 Task: Toggle the validate enabled.
Action: Mouse moved to (14, 618)
Screenshot: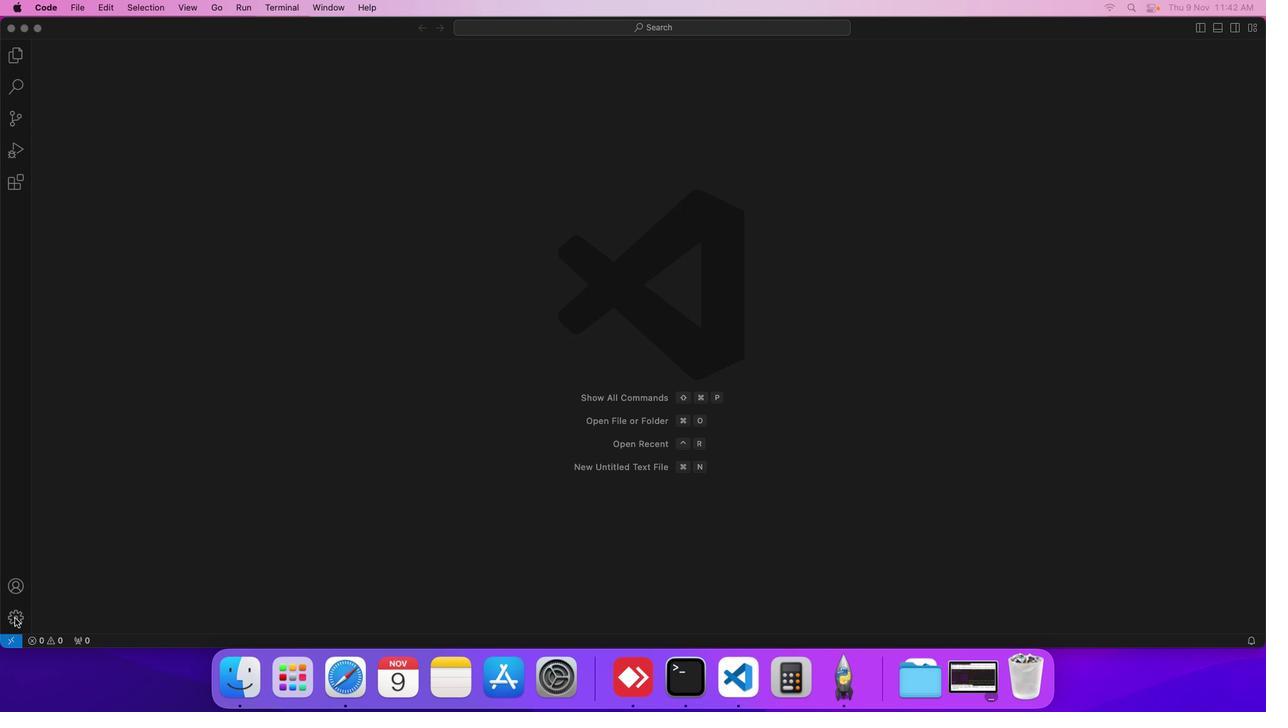 
Action: Mouse pressed left at (14, 618)
Screenshot: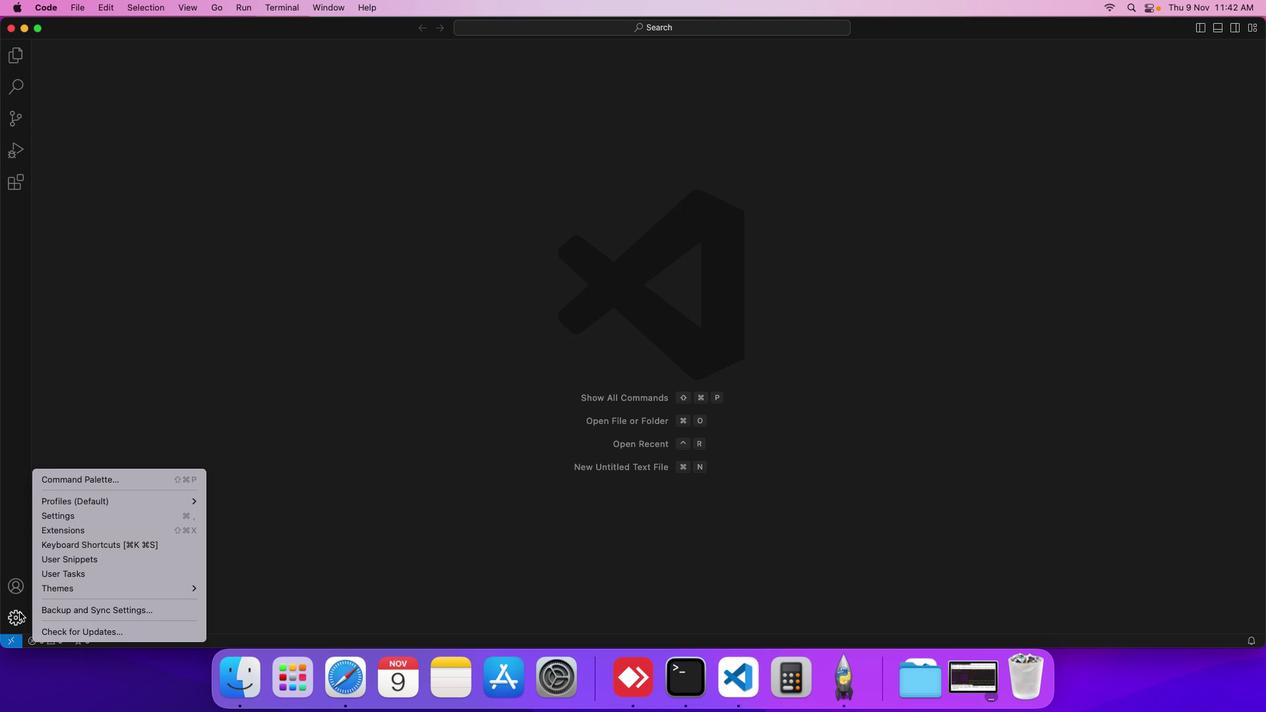 
Action: Mouse moved to (129, 521)
Screenshot: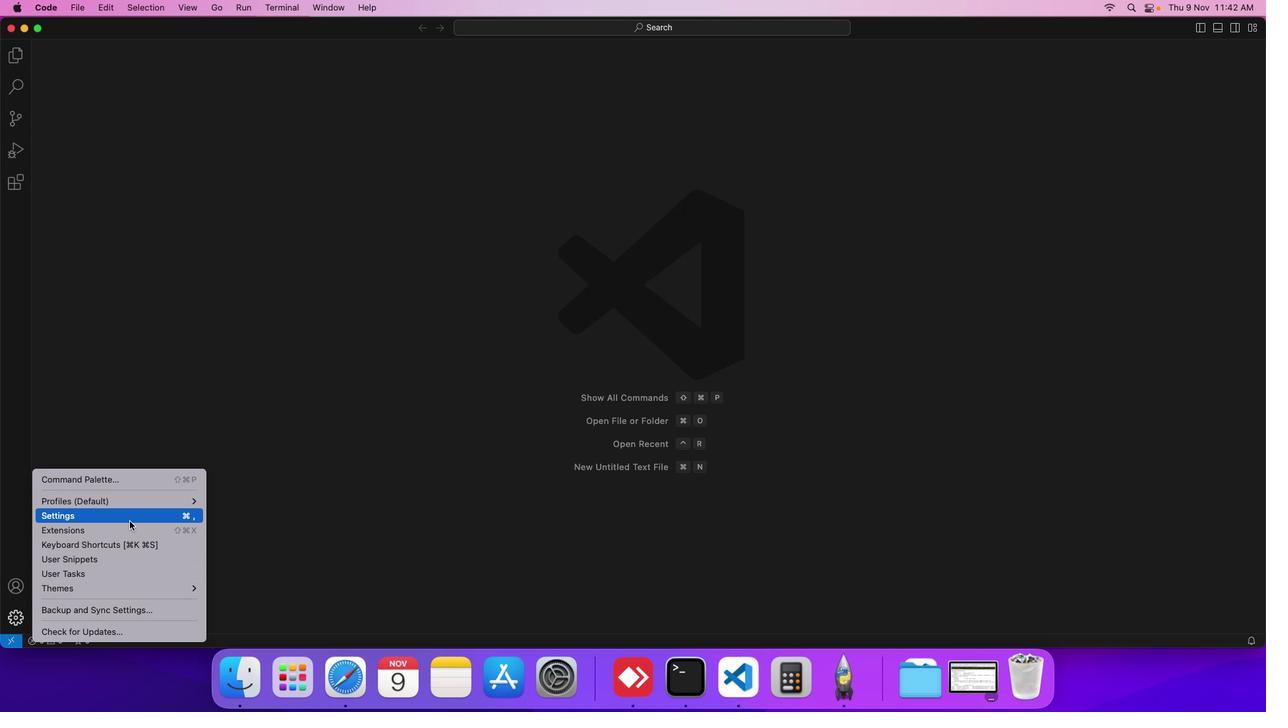 
Action: Mouse pressed left at (129, 521)
Screenshot: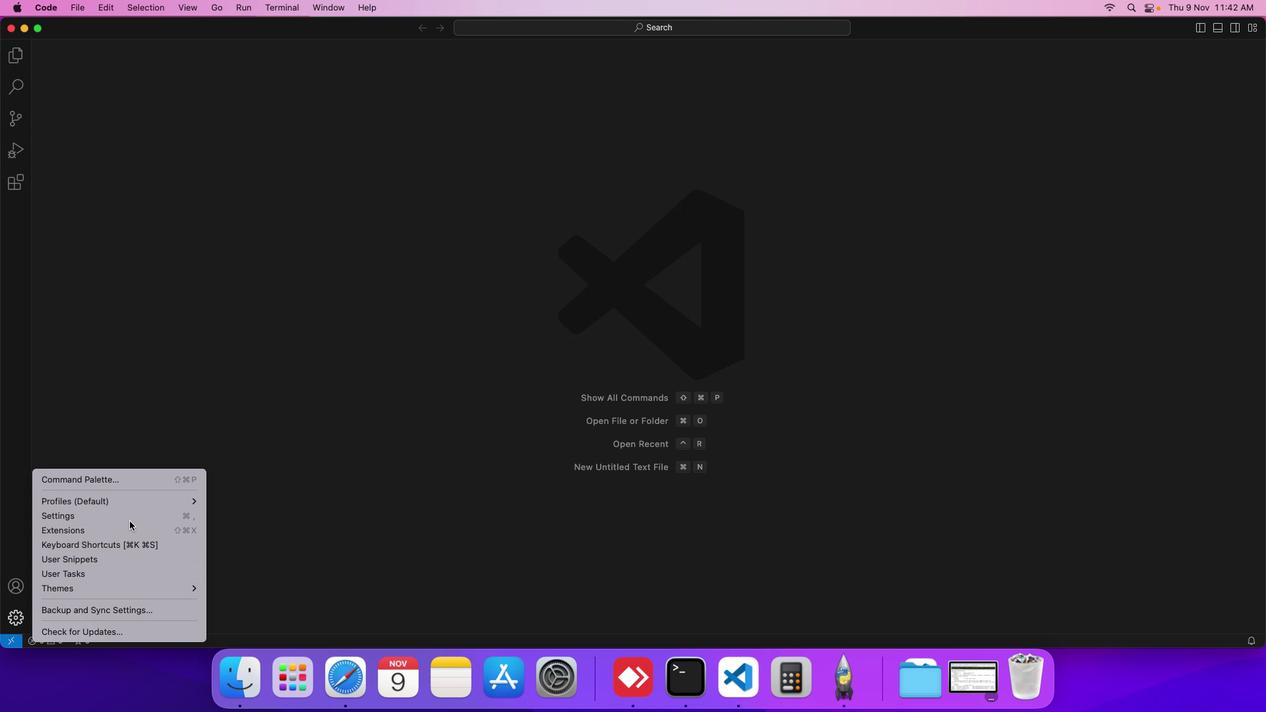 
Action: Mouse moved to (318, 241)
Screenshot: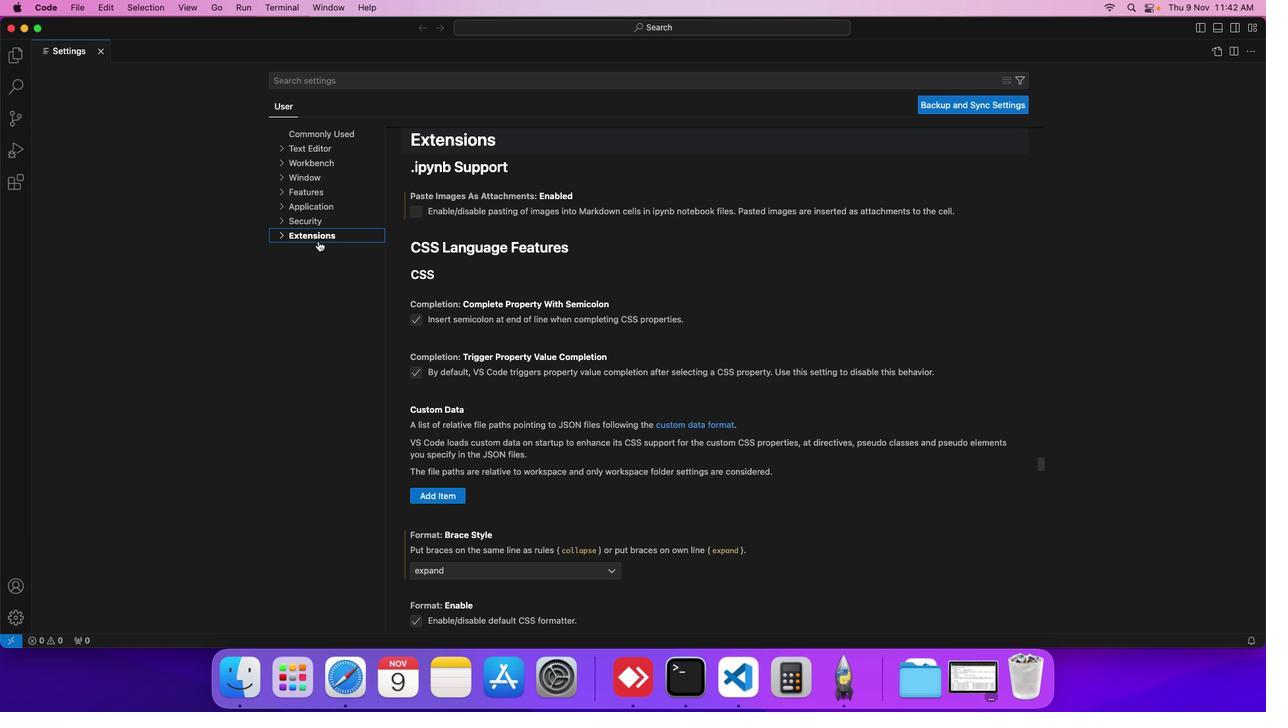 
Action: Mouse pressed left at (318, 241)
Screenshot: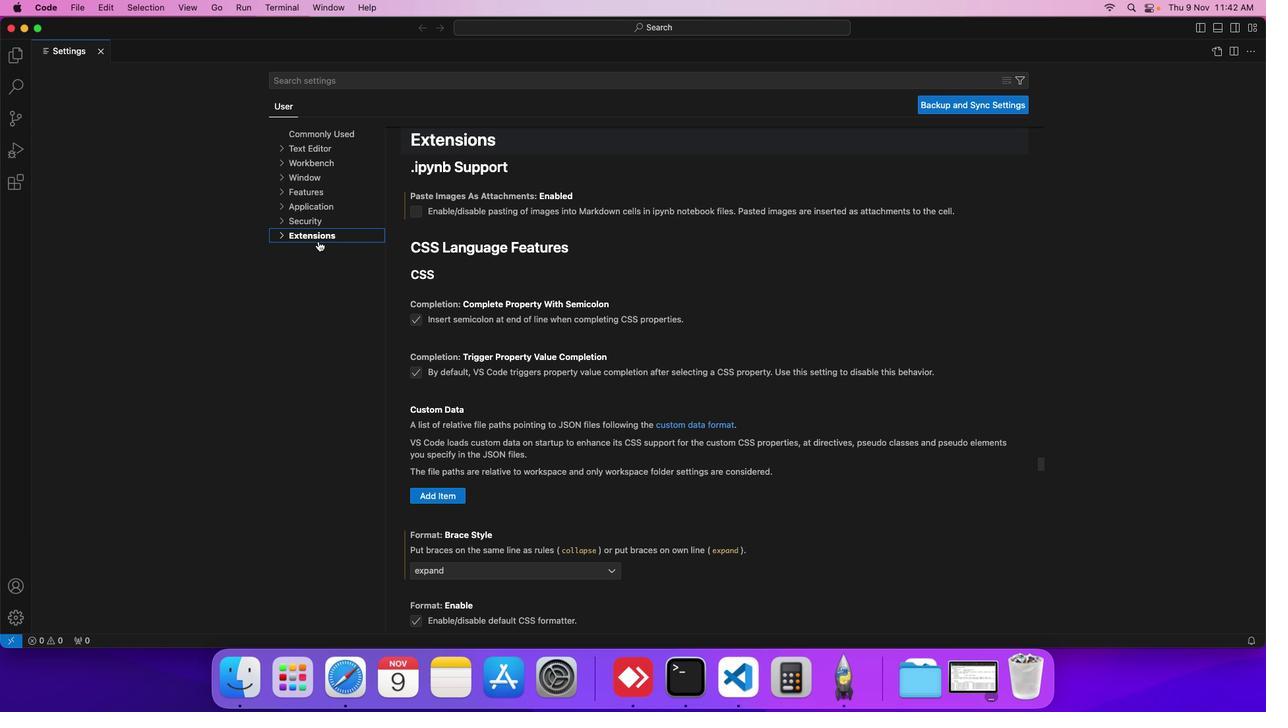 
Action: Mouse moved to (346, 418)
Screenshot: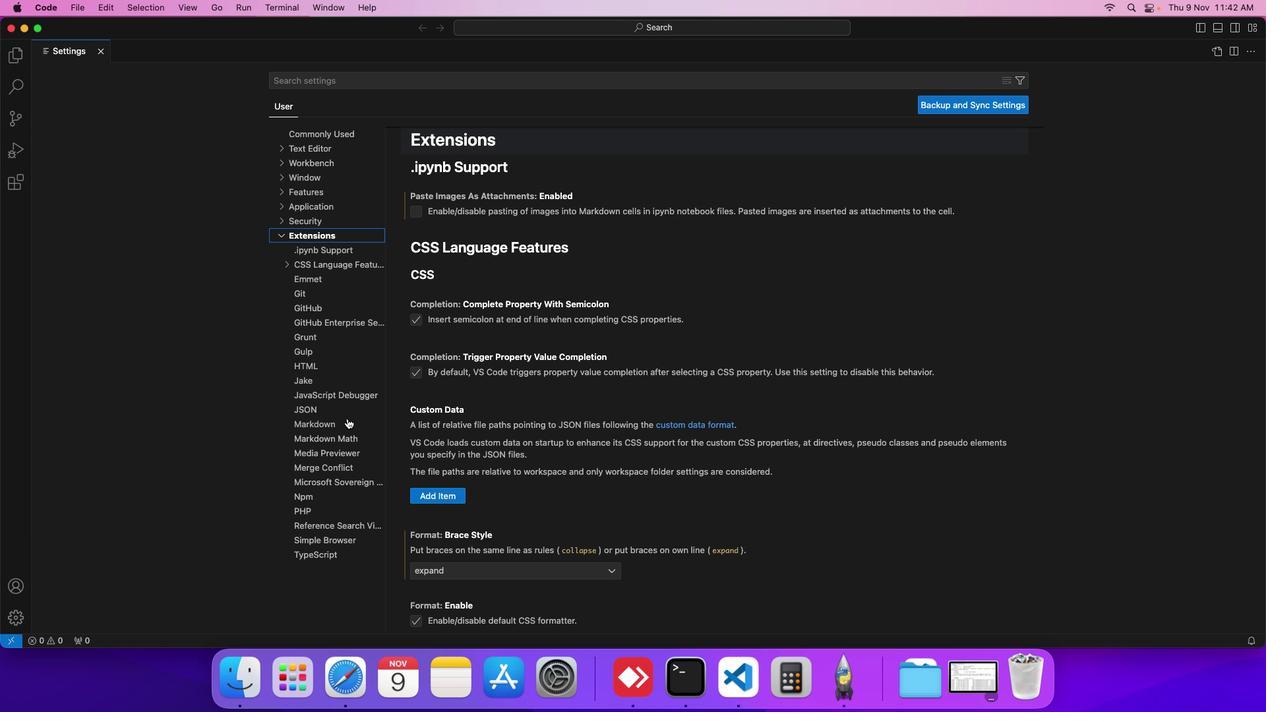 
Action: Mouse pressed left at (346, 418)
Screenshot: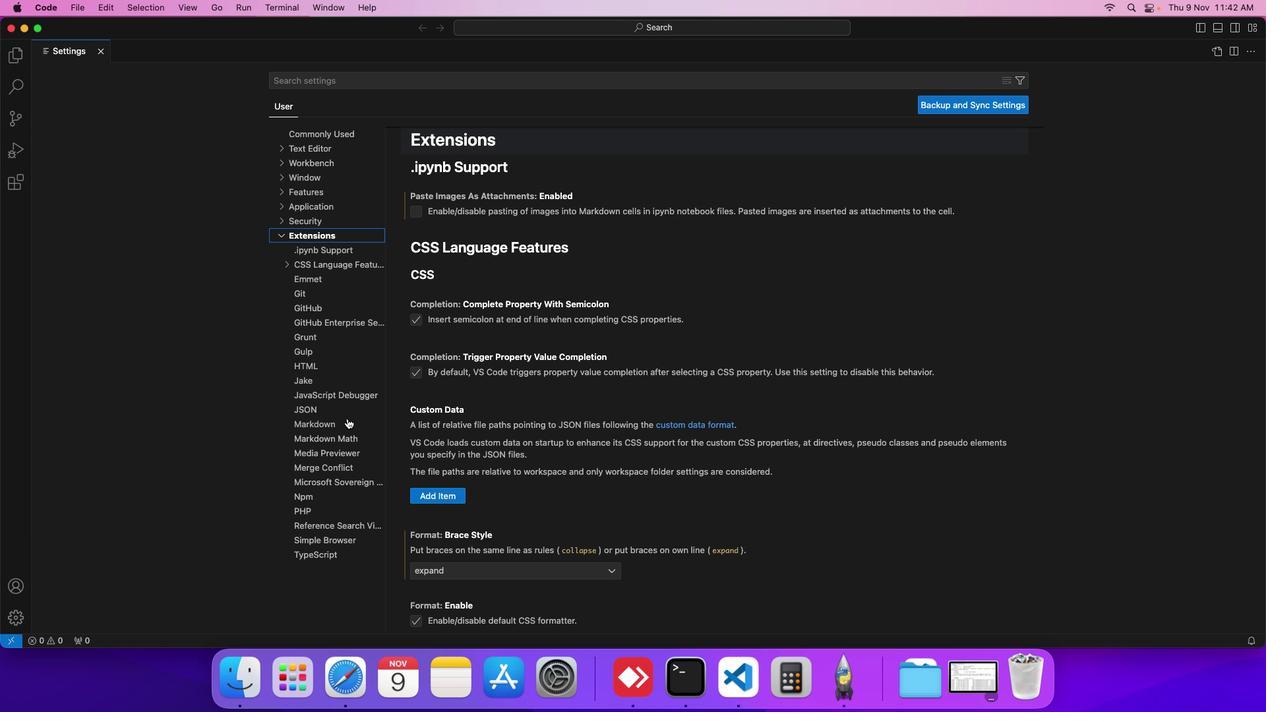 
Action: Mouse moved to (462, 423)
Screenshot: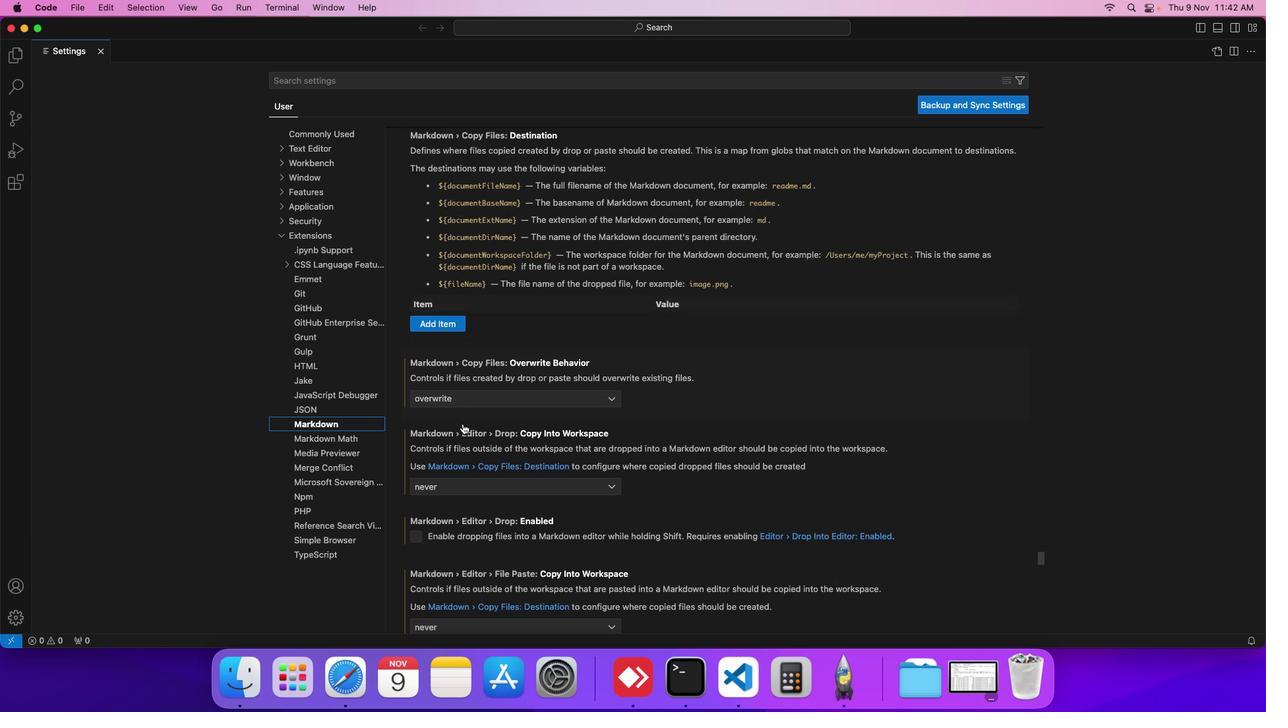 
Action: Mouse scrolled (462, 423) with delta (0, 0)
Screenshot: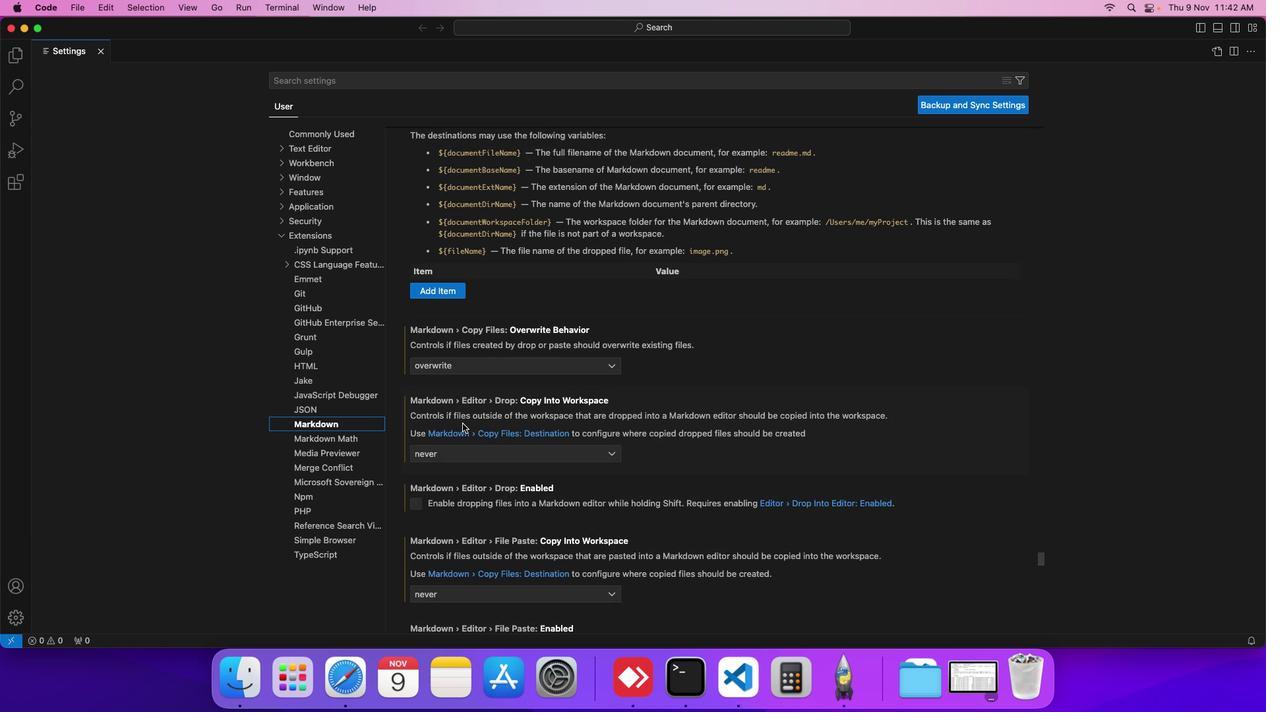 
Action: Mouse scrolled (462, 423) with delta (0, 0)
Screenshot: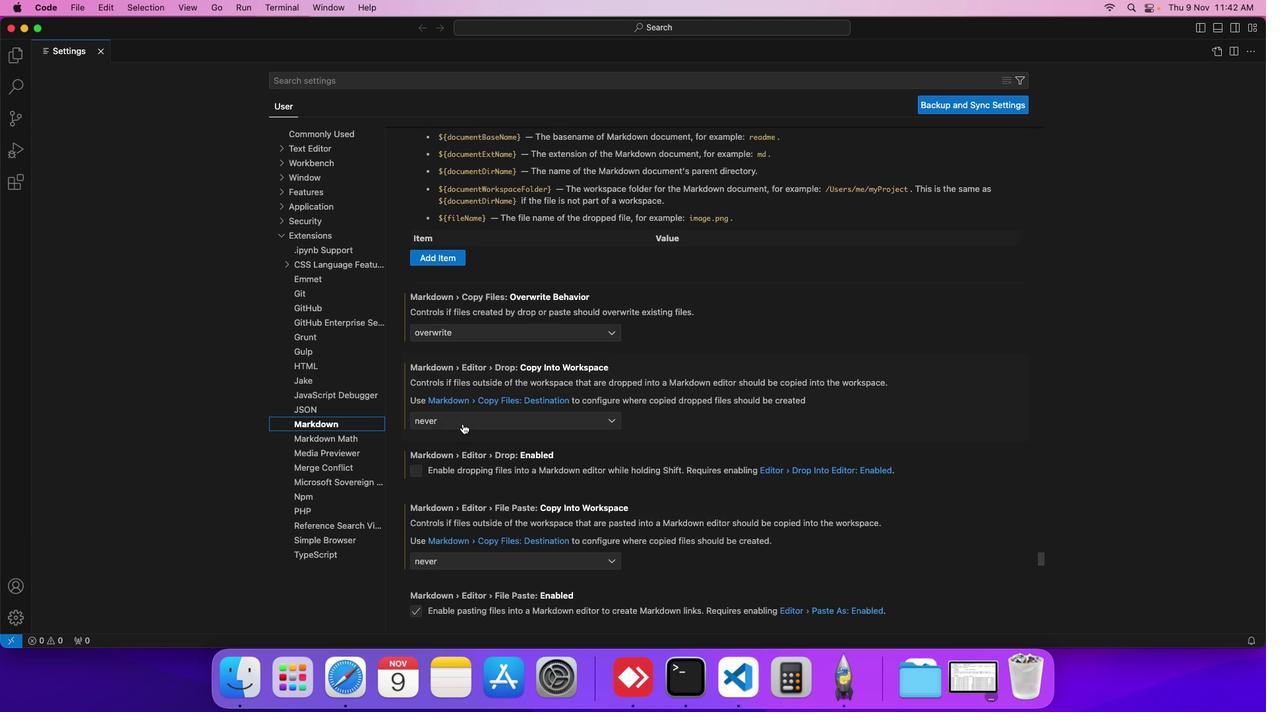 
Action: Mouse scrolled (462, 423) with delta (0, 0)
Screenshot: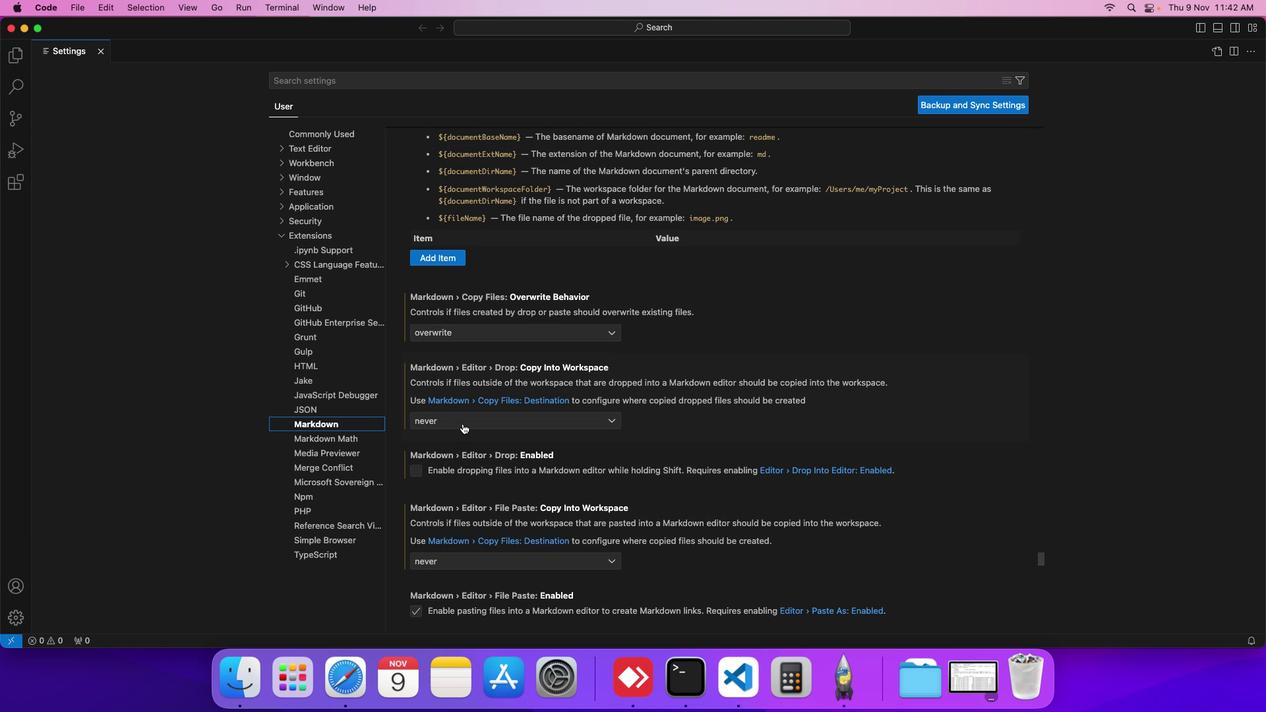 
Action: Mouse scrolled (462, 423) with delta (0, 0)
Screenshot: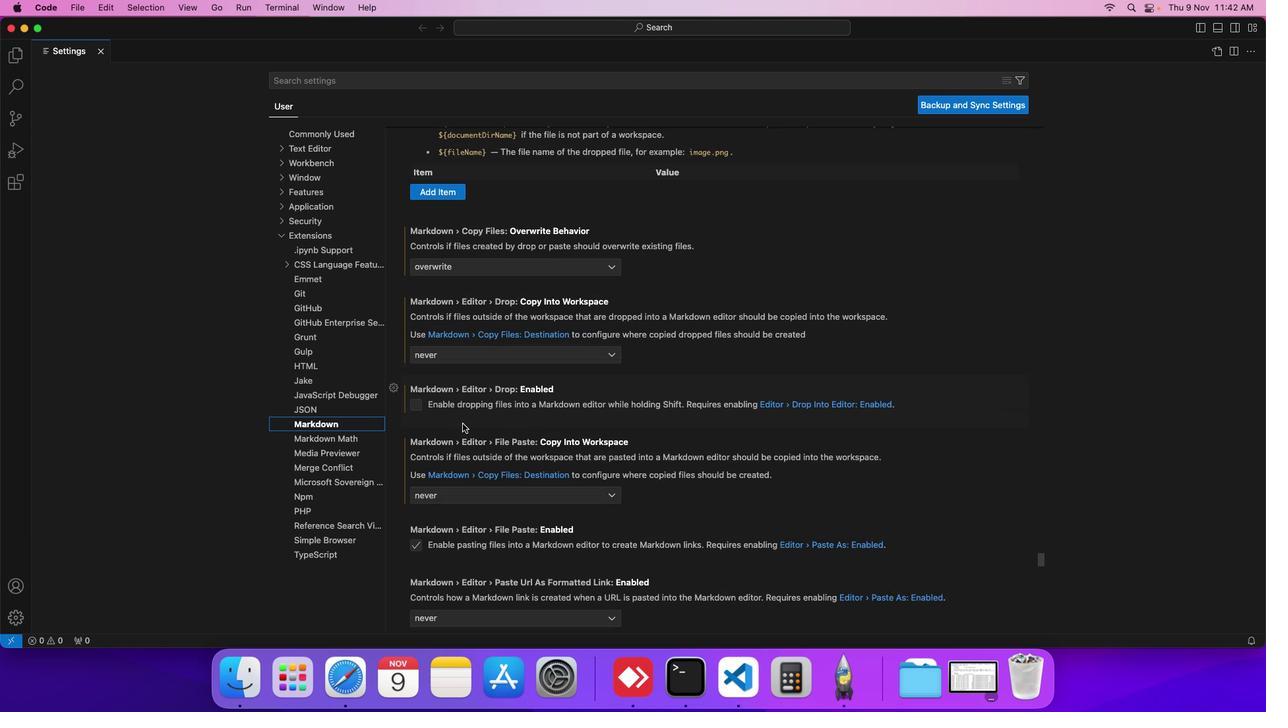 
Action: Mouse scrolled (462, 423) with delta (0, 0)
Screenshot: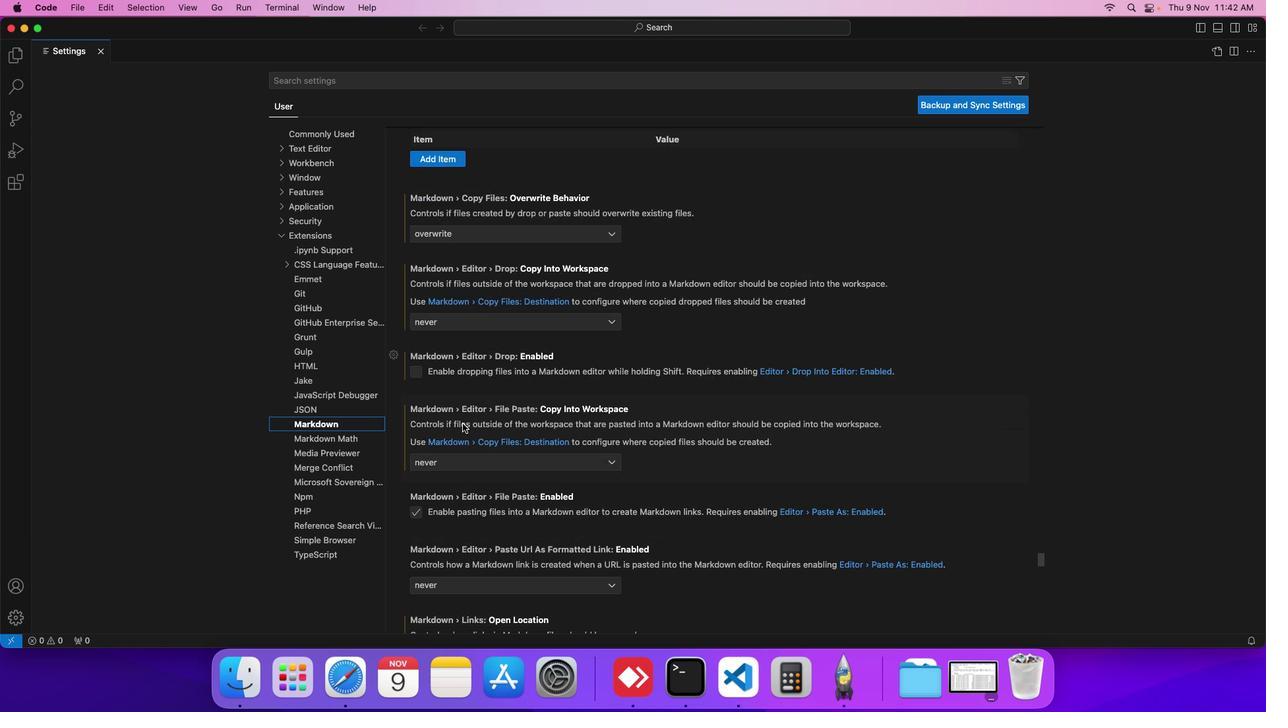 
Action: Mouse scrolled (462, 423) with delta (0, 0)
Screenshot: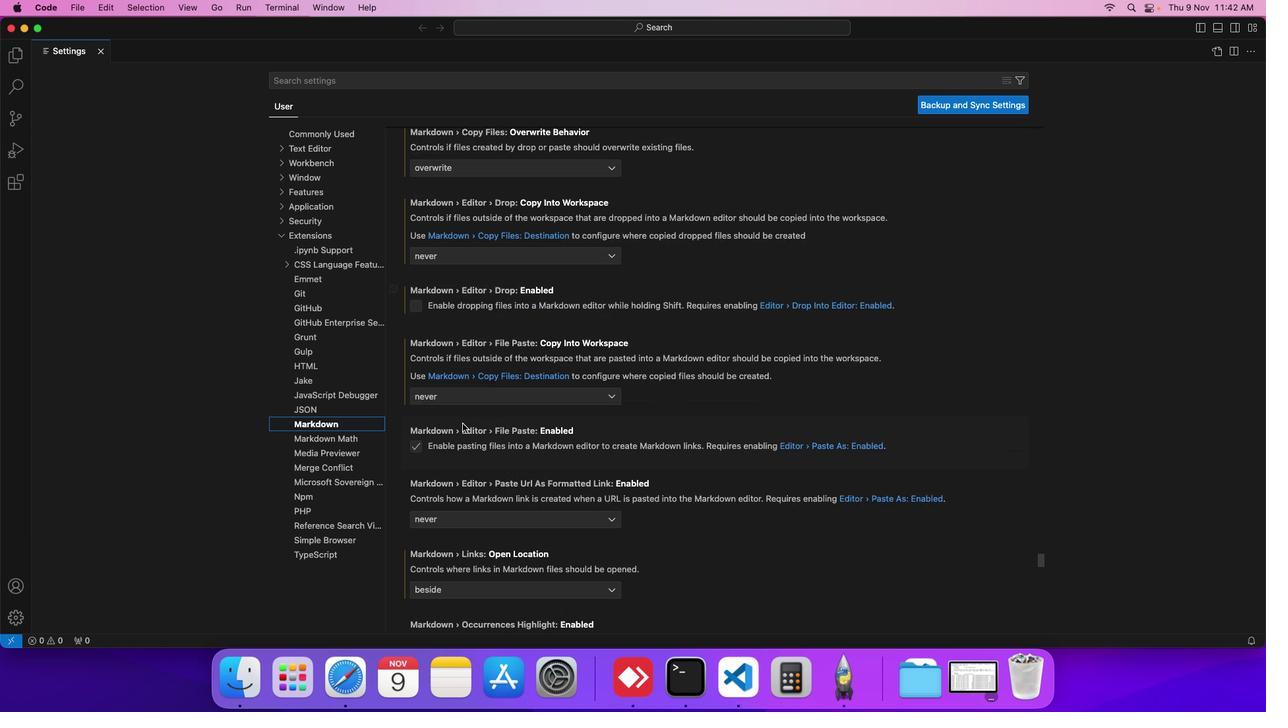 
Action: Mouse scrolled (462, 423) with delta (0, -1)
Screenshot: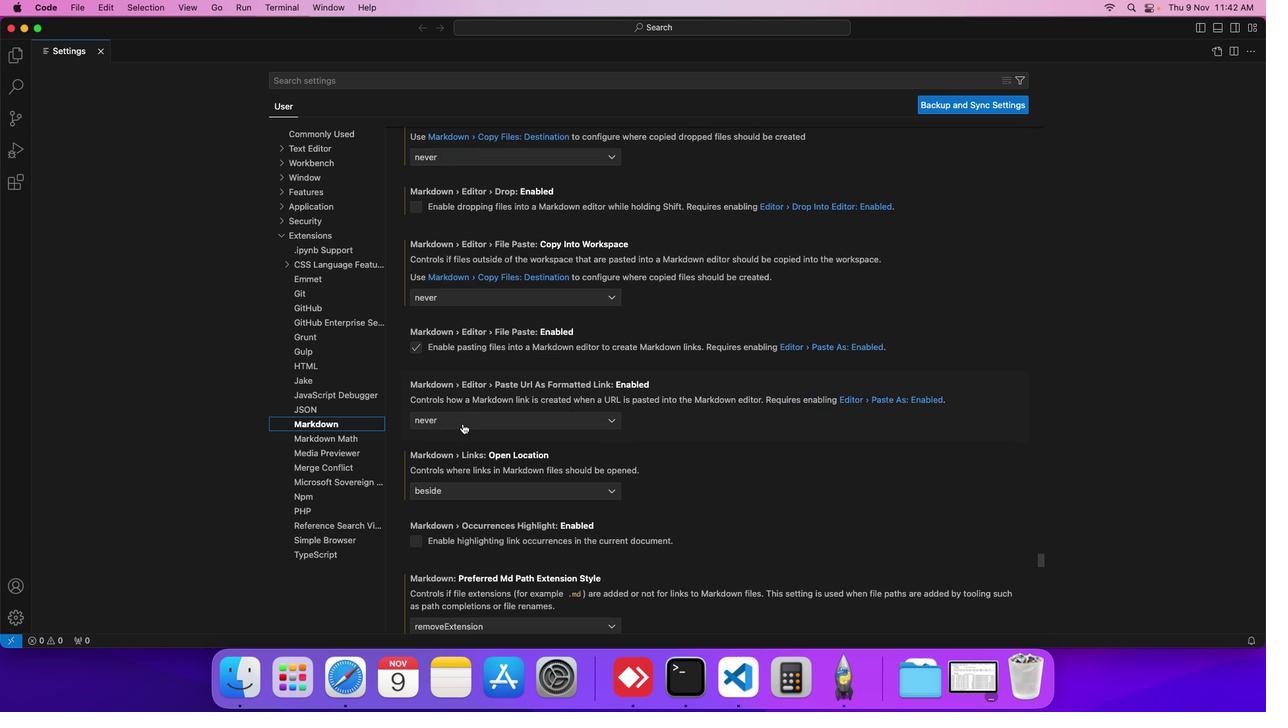 
Action: Mouse scrolled (462, 423) with delta (0, -1)
Screenshot: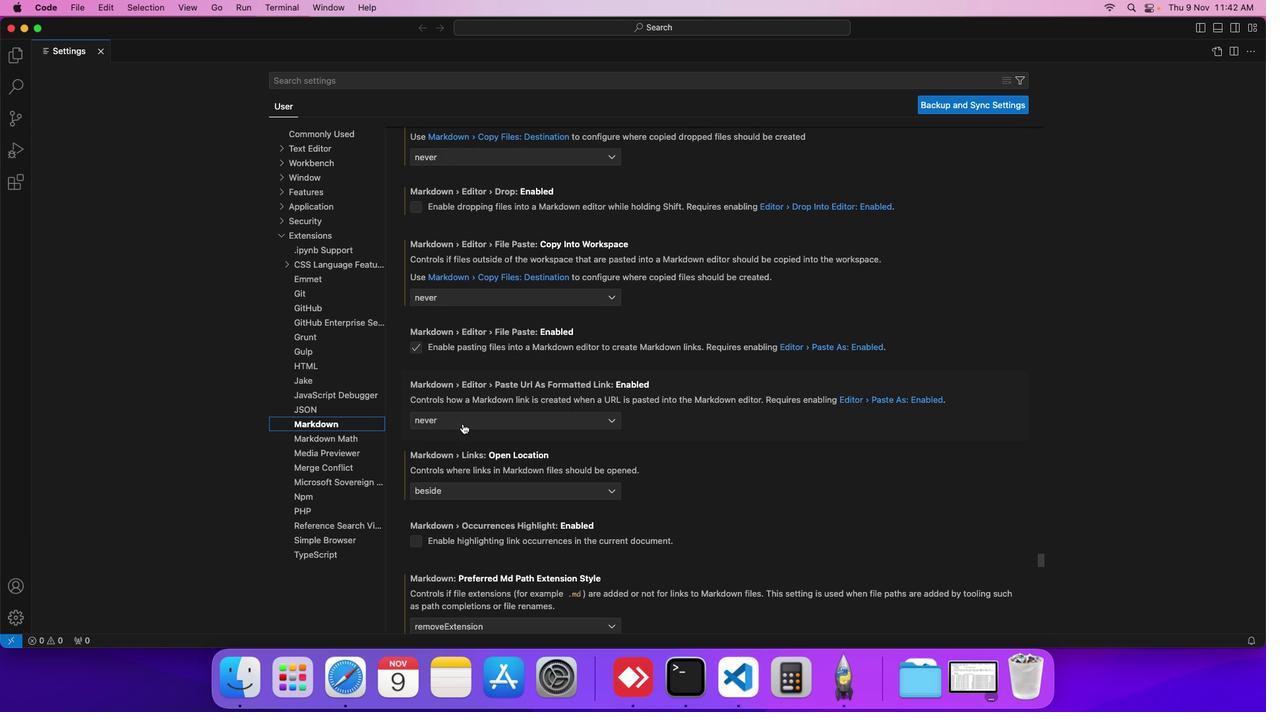
Action: Mouse scrolled (462, 423) with delta (0, 0)
Screenshot: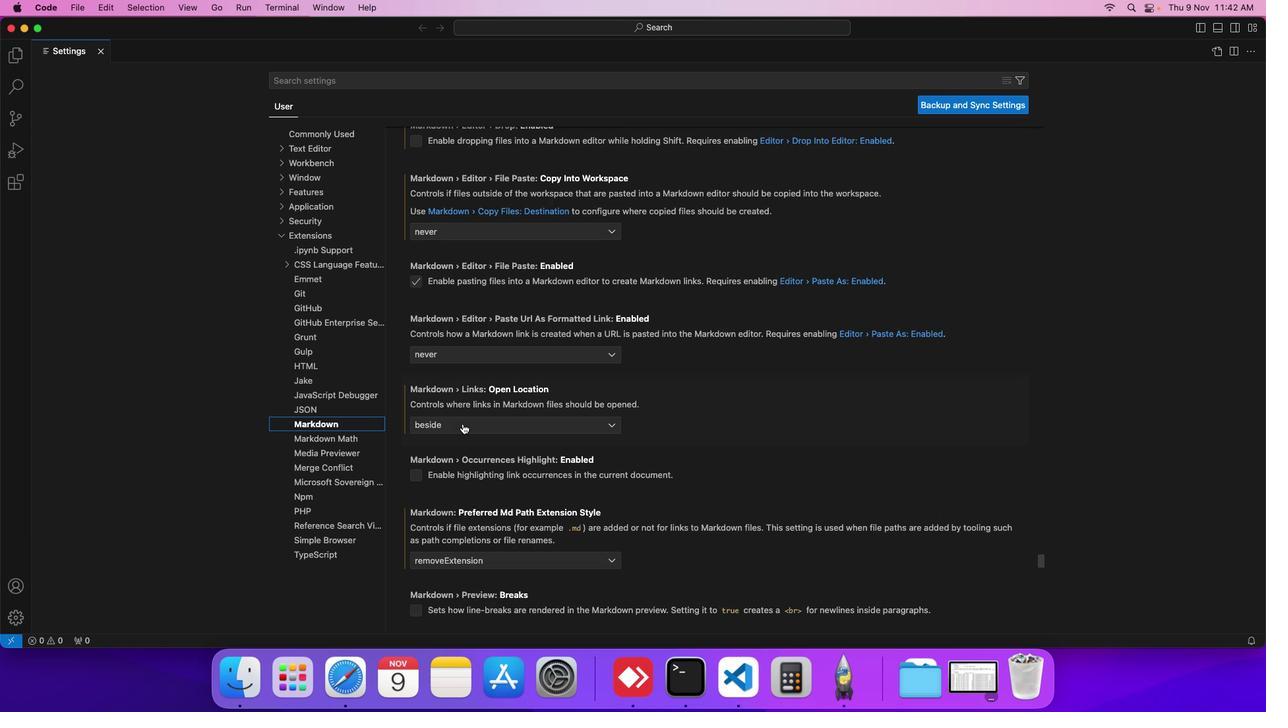 
Action: Mouse scrolled (462, 423) with delta (0, 0)
Screenshot: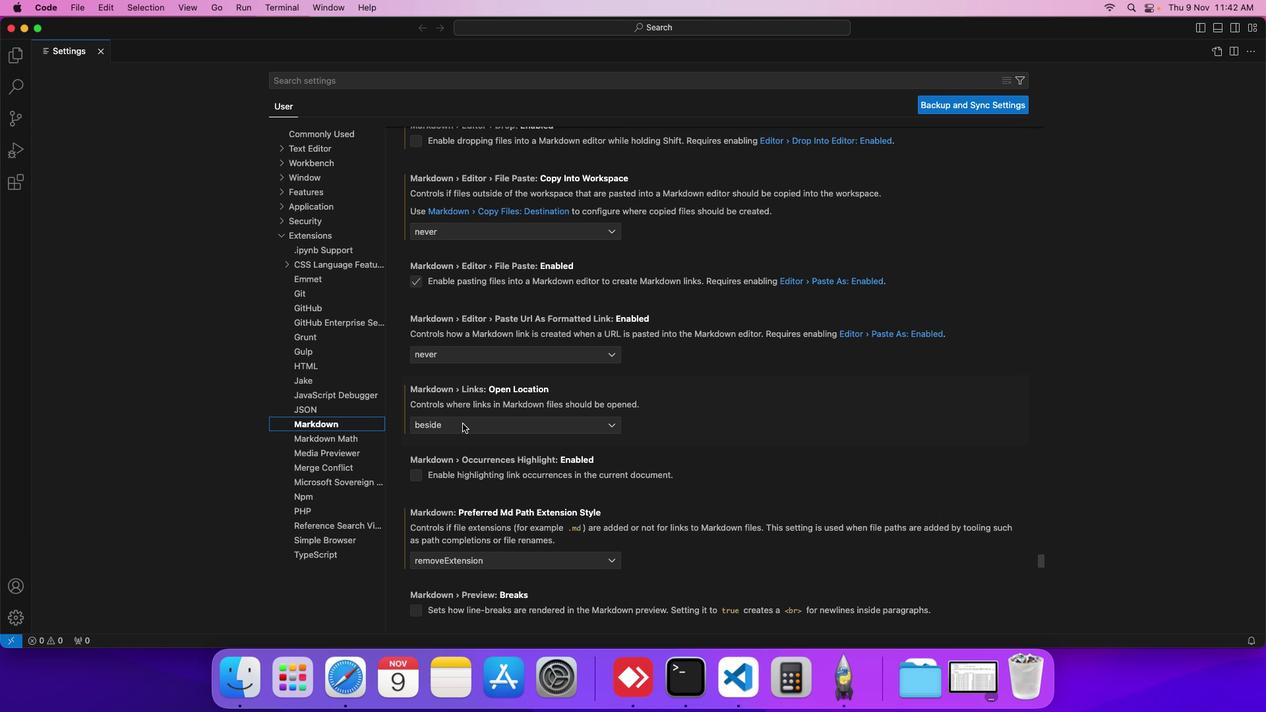 
Action: Mouse scrolled (462, 423) with delta (0, 0)
Screenshot: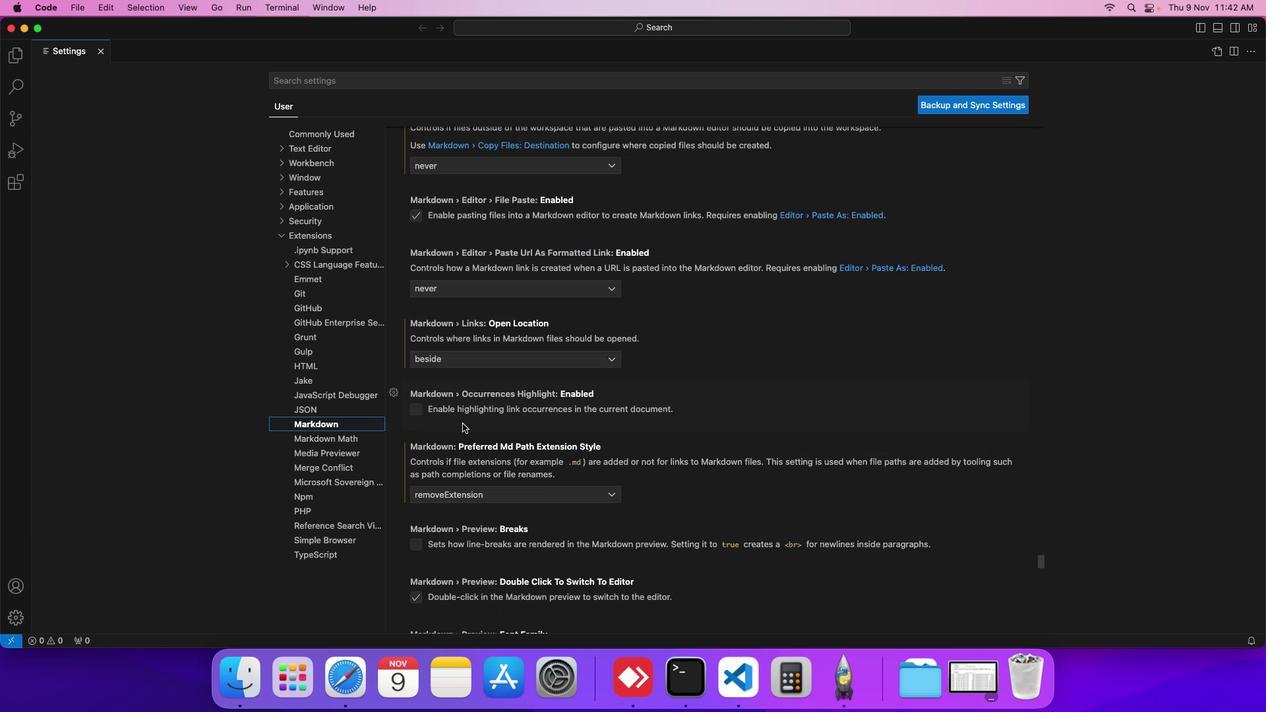 
Action: Mouse scrolled (462, 423) with delta (0, 0)
Screenshot: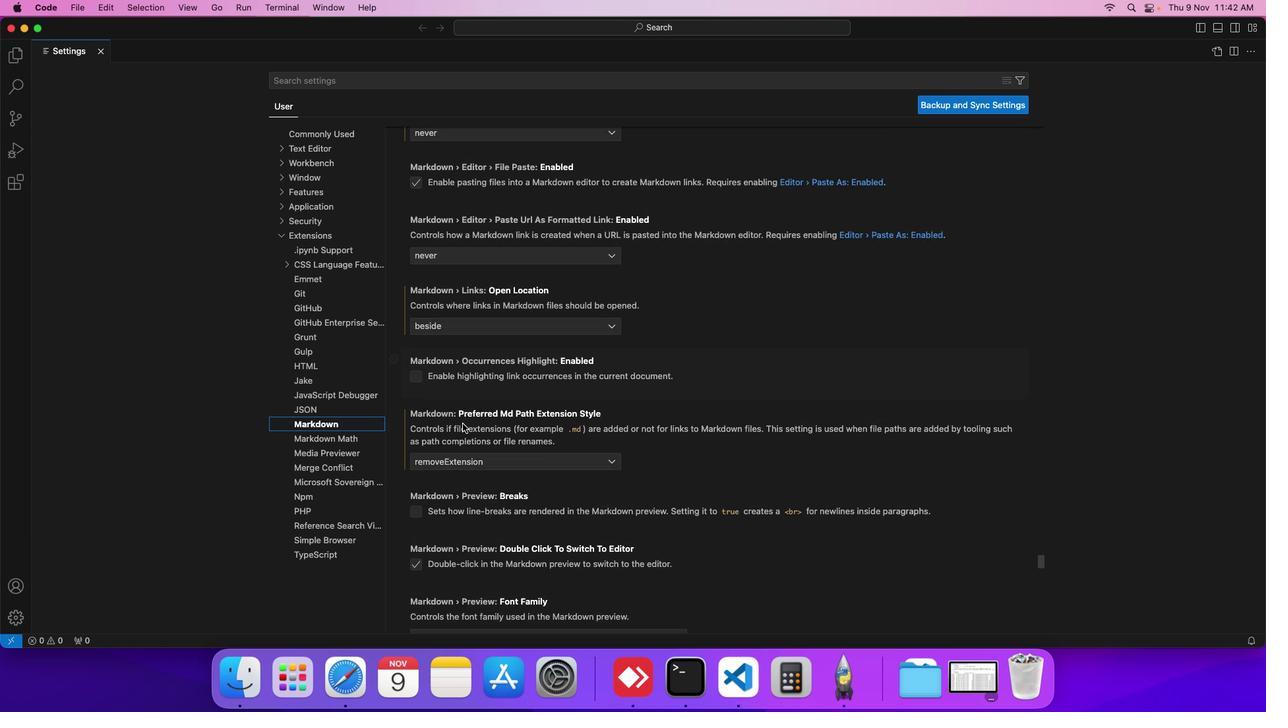 
Action: Mouse scrolled (462, 423) with delta (0, 0)
Screenshot: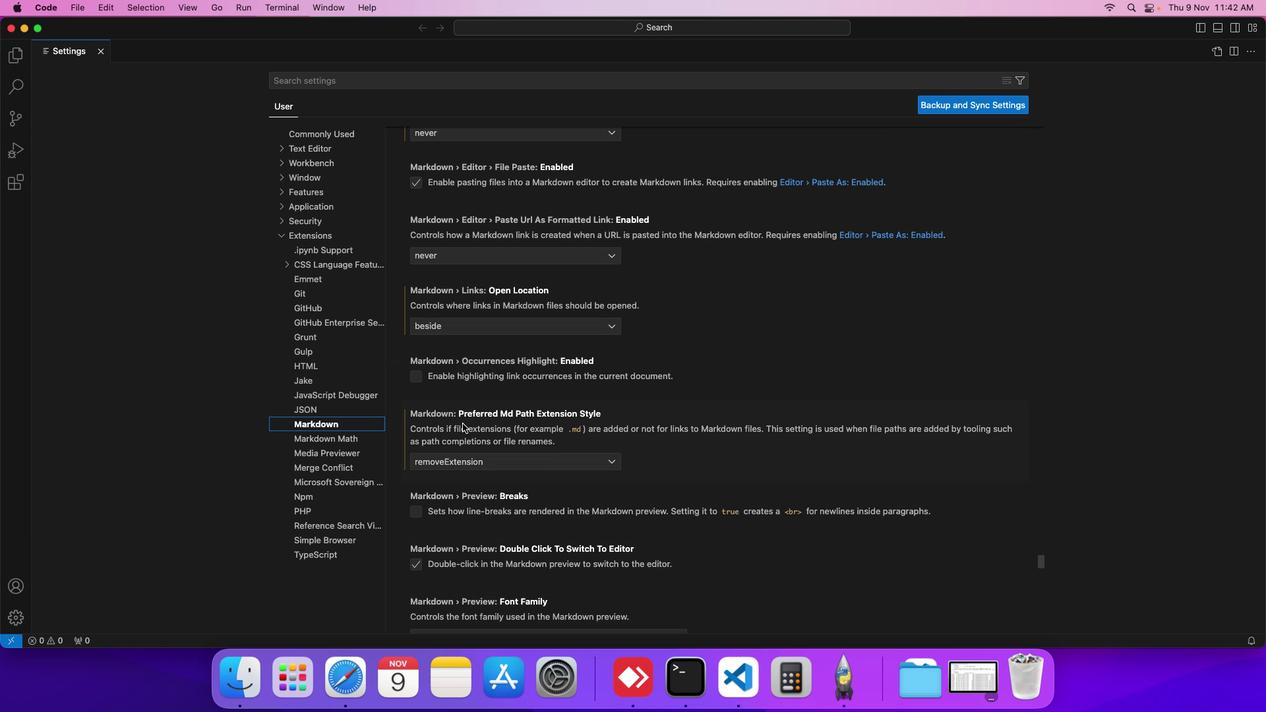
Action: Mouse scrolled (462, 423) with delta (0, 0)
Screenshot: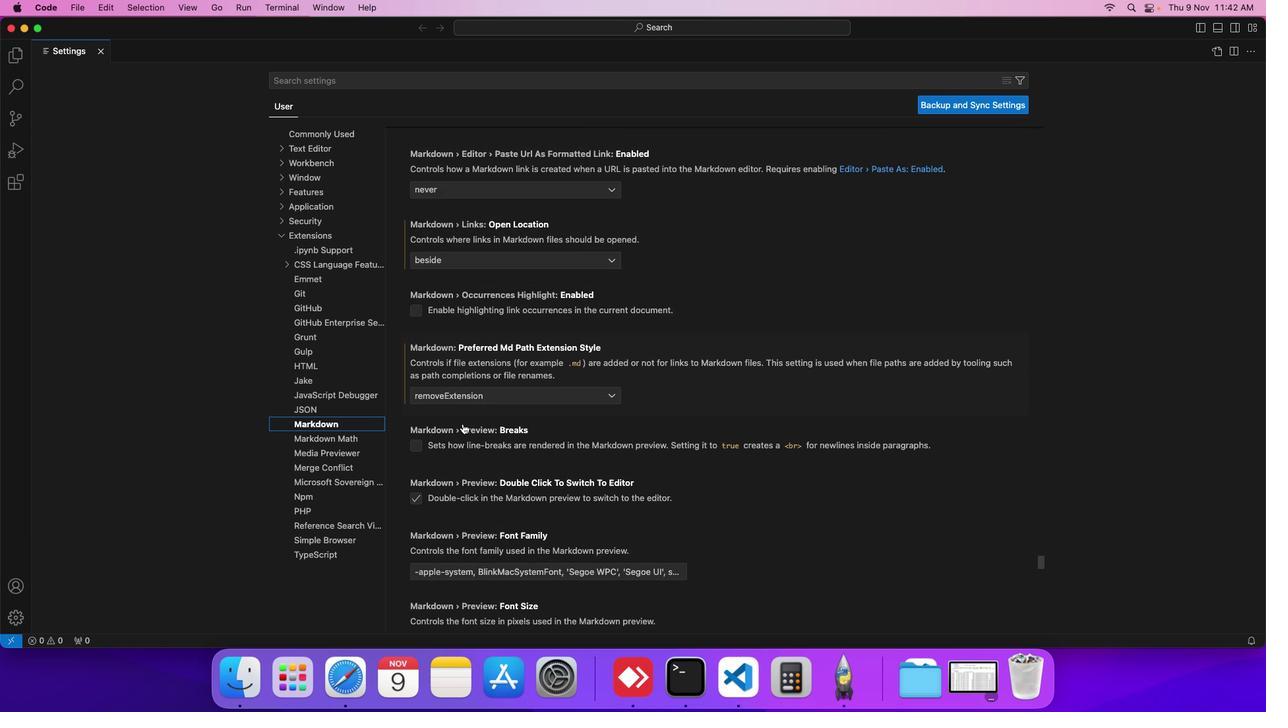 
Action: Mouse scrolled (462, 423) with delta (0, 0)
Screenshot: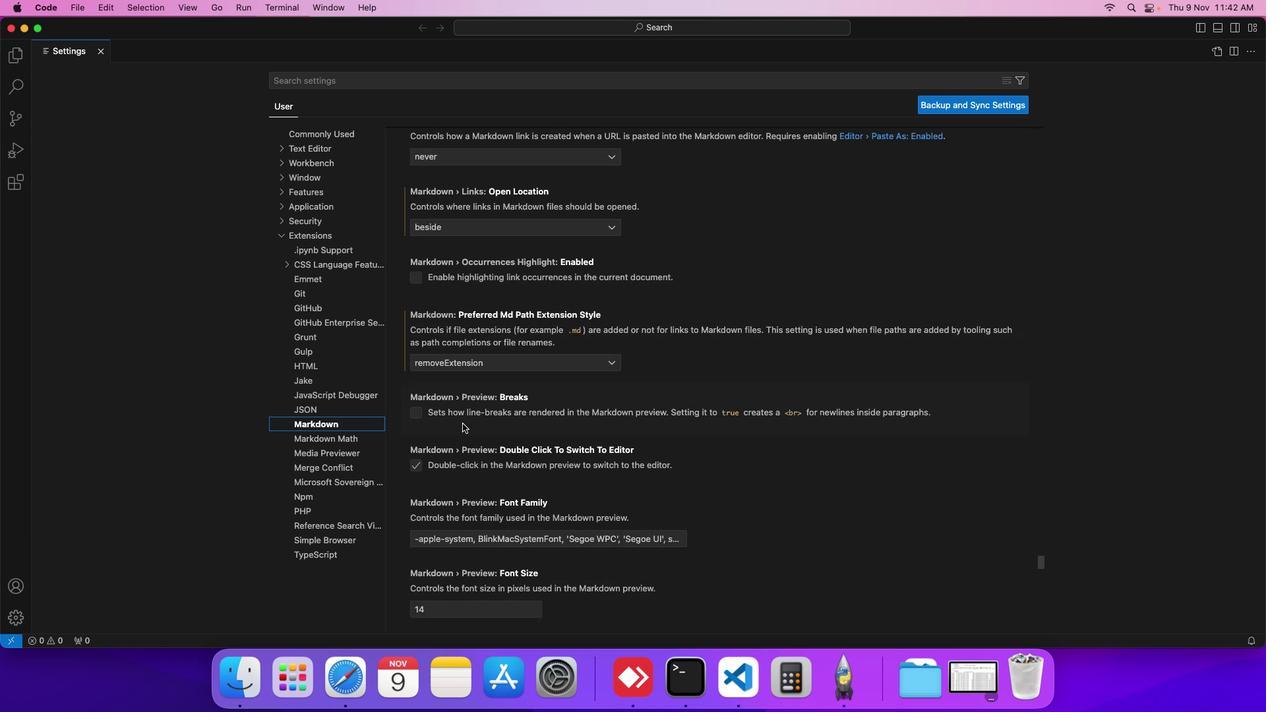 
Action: Mouse scrolled (462, 423) with delta (0, 0)
Screenshot: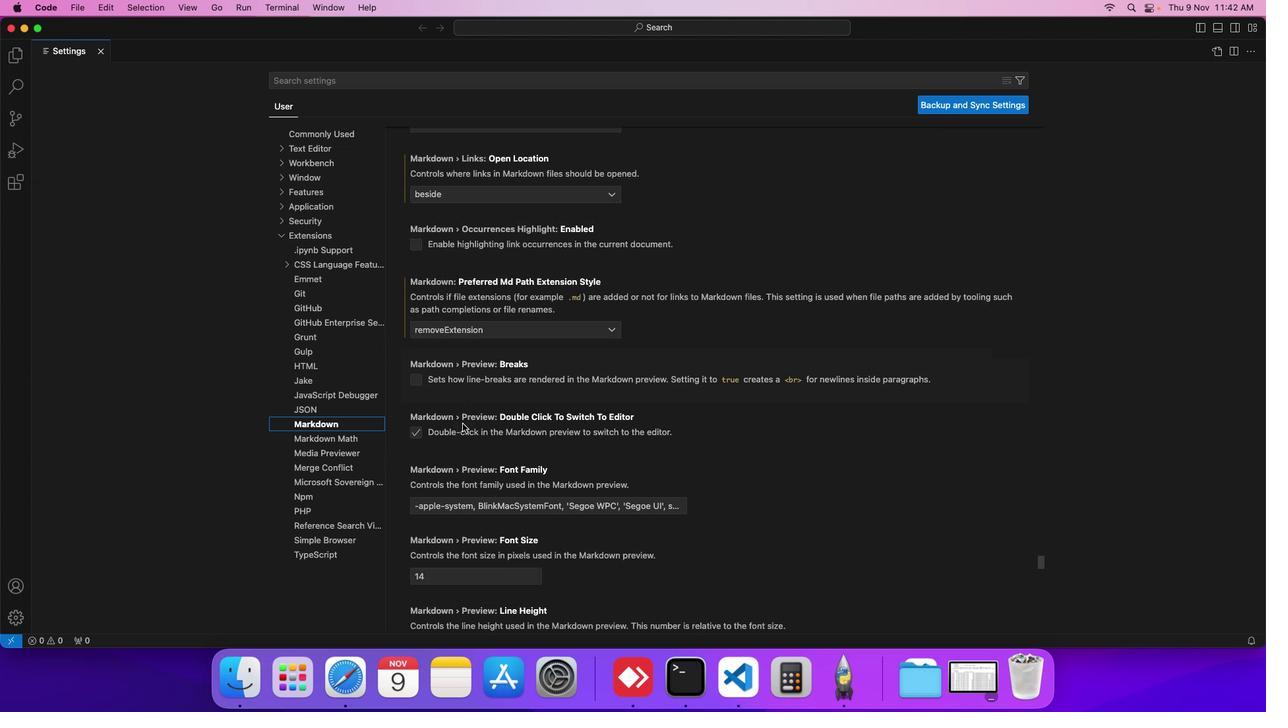 
Action: Mouse scrolled (462, 423) with delta (0, 0)
Screenshot: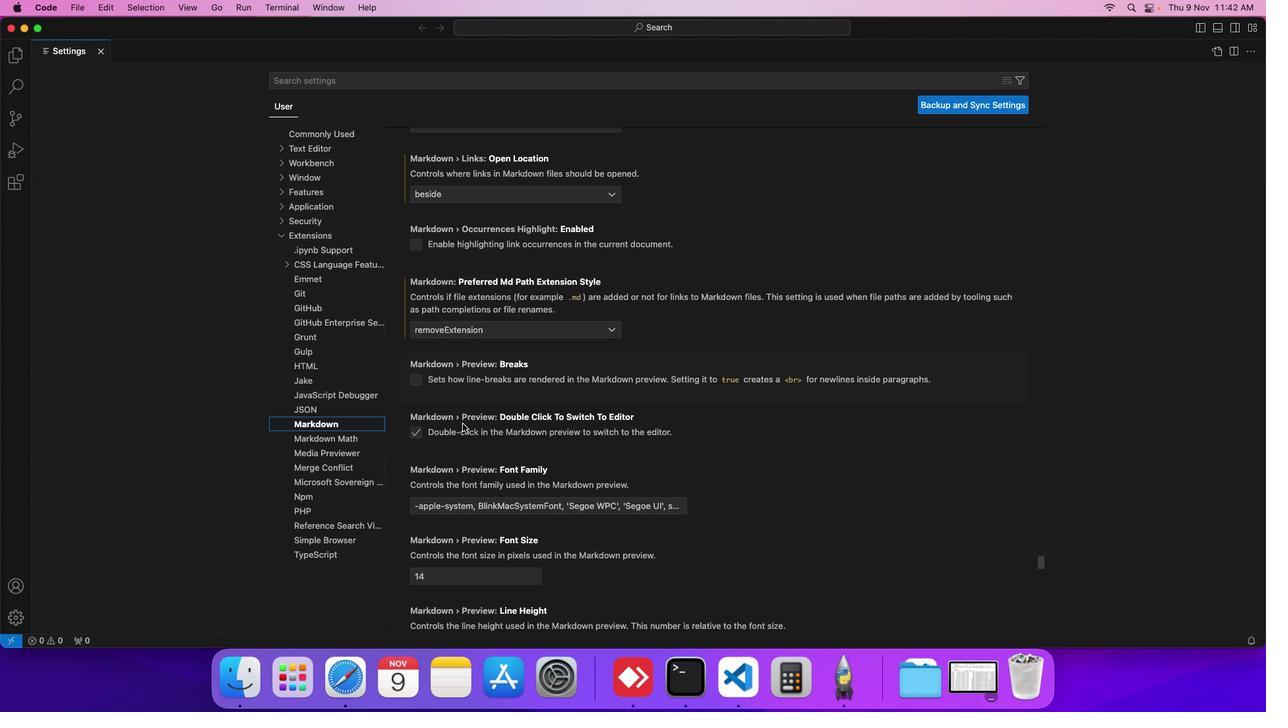 
Action: Mouse scrolled (462, 423) with delta (0, 0)
Screenshot: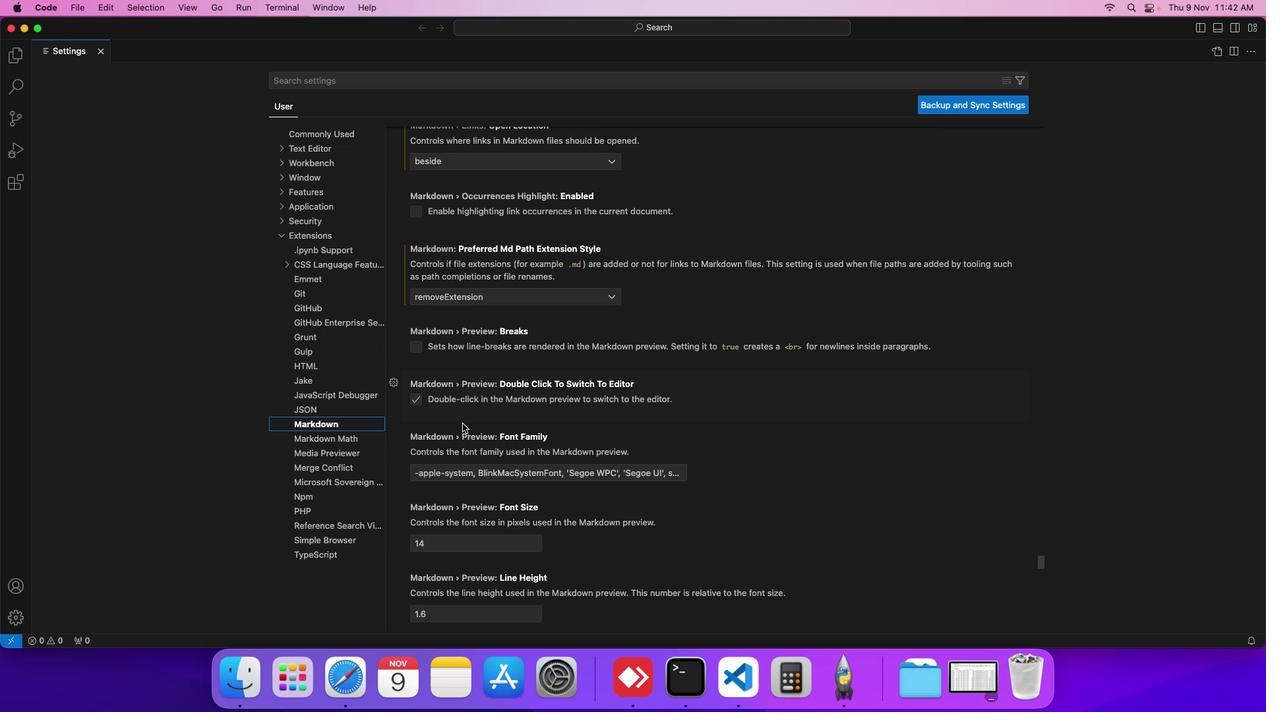 
Action: Mouse scrolled (462, 423) with delta (0, 0)
Screenshot: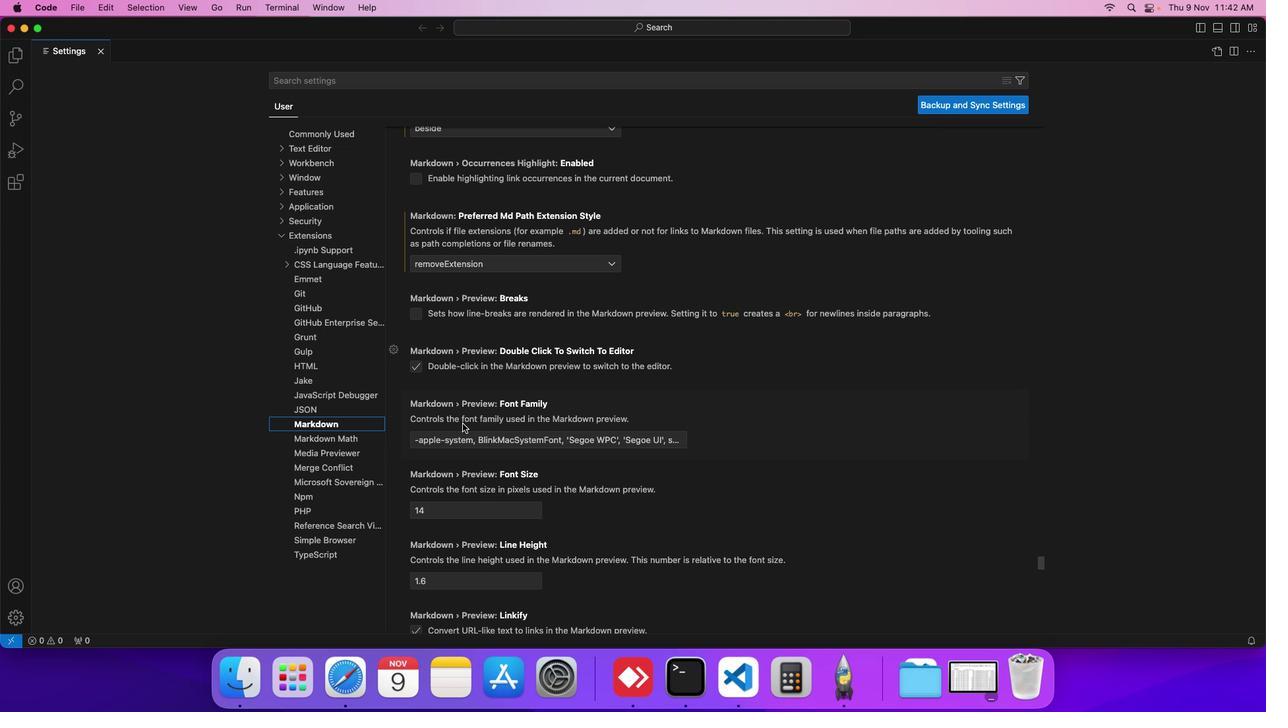 
Action: Mouse scrolled (462, 423) with delta (0, 0)
Screenshot: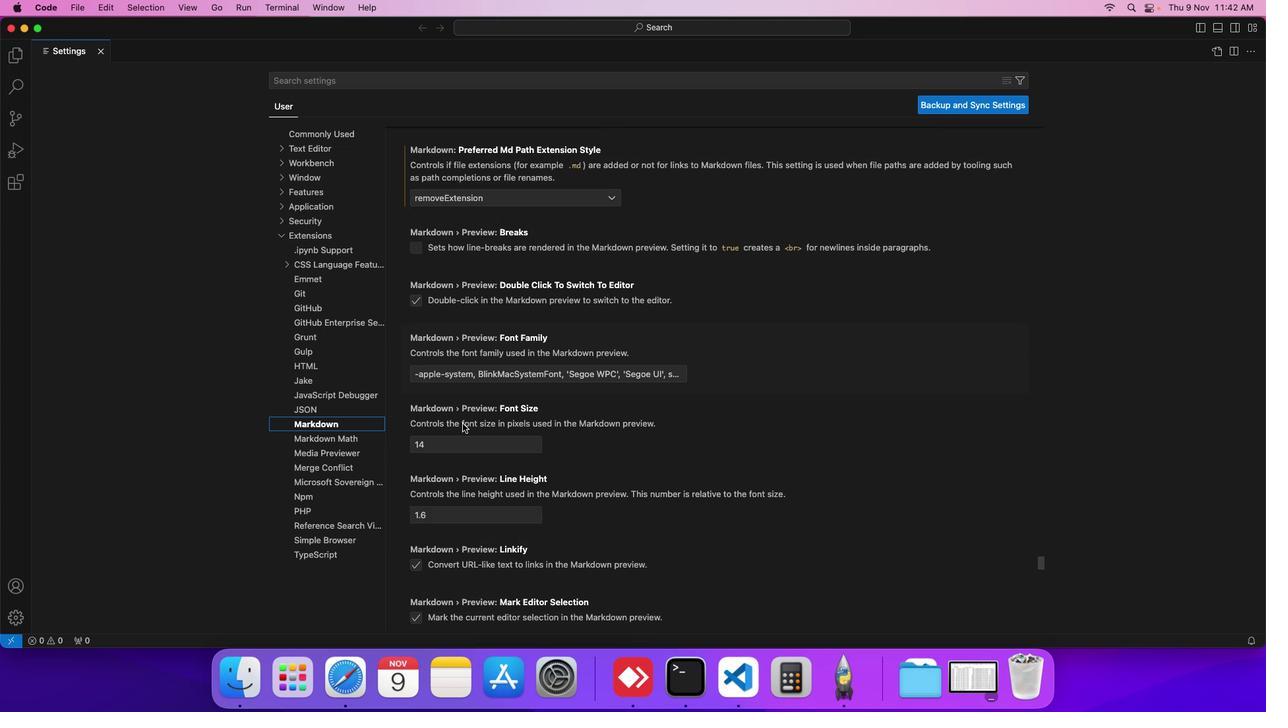 
Action: Mouse scrolled (462, 423) with delta (0, 0)
Screenshot: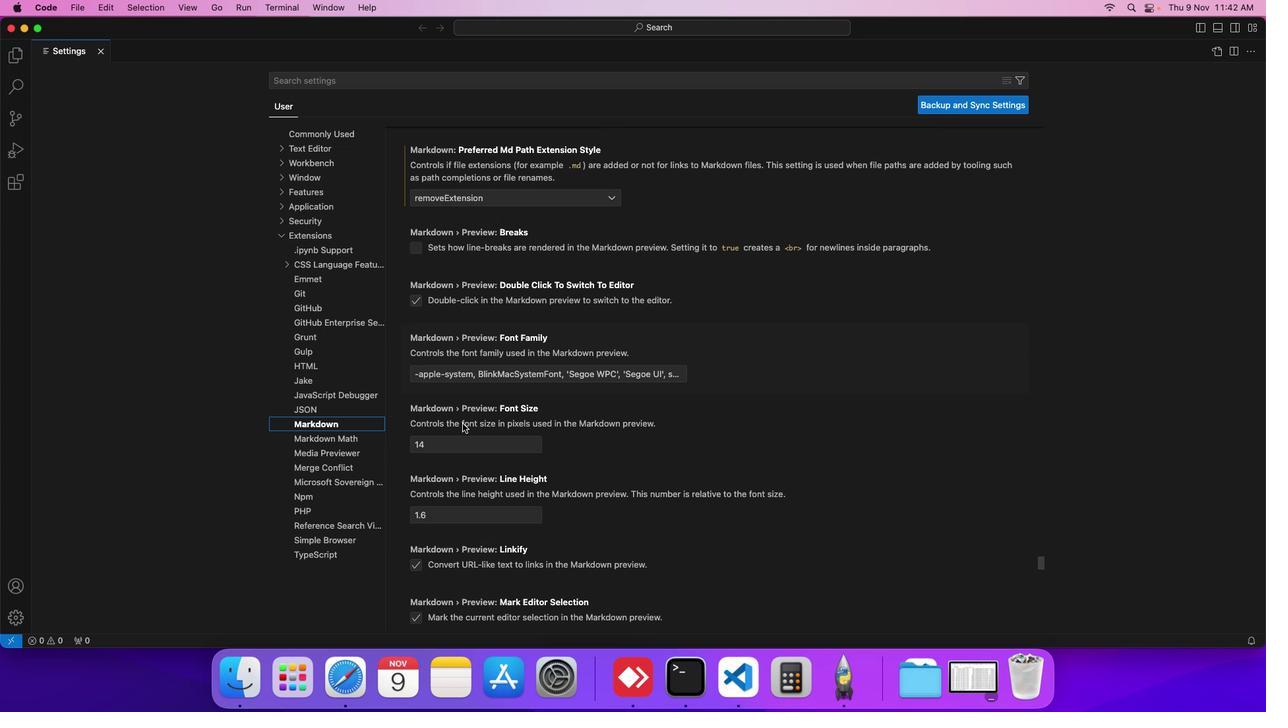 
Action: Mouse scrolled (462, 423) with delta (0, 0)
Screenshot: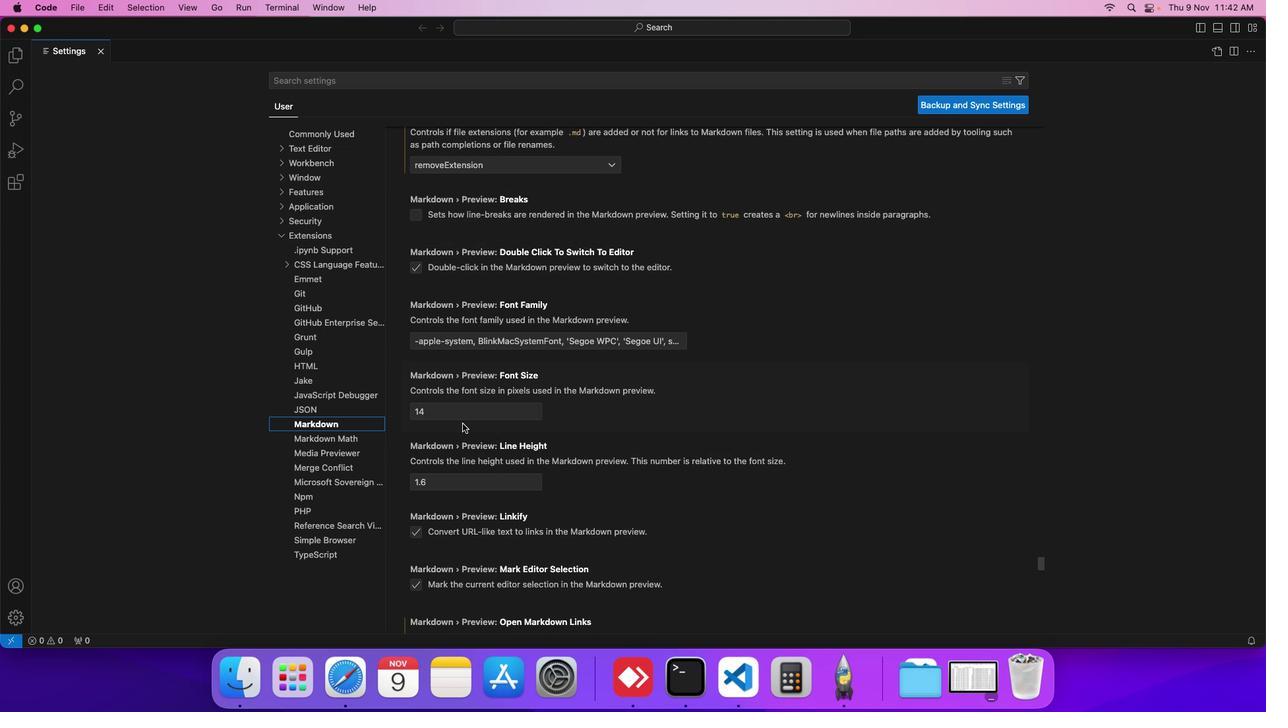 
Action: Mouse scrolled (462, 423) with delta (0, 0)
Screenshot: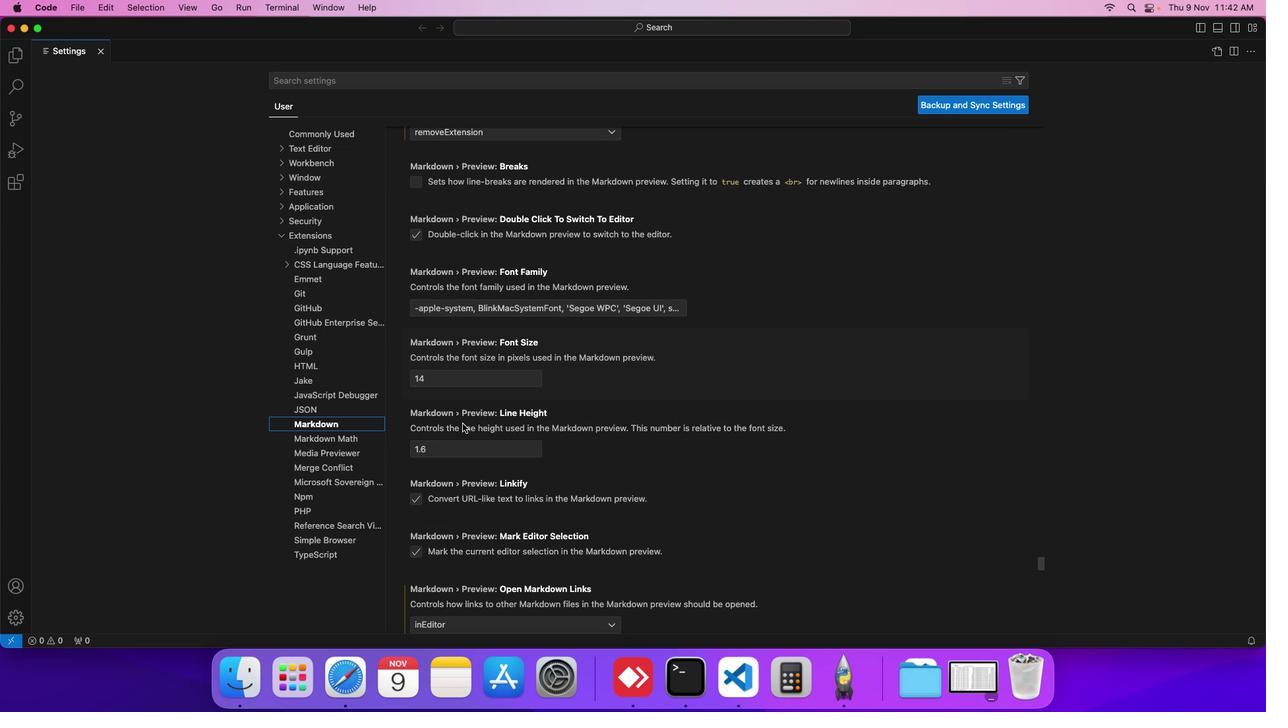 
Action: Mouse scrolled (462, 423) with delta (0, 0)
Screenshot: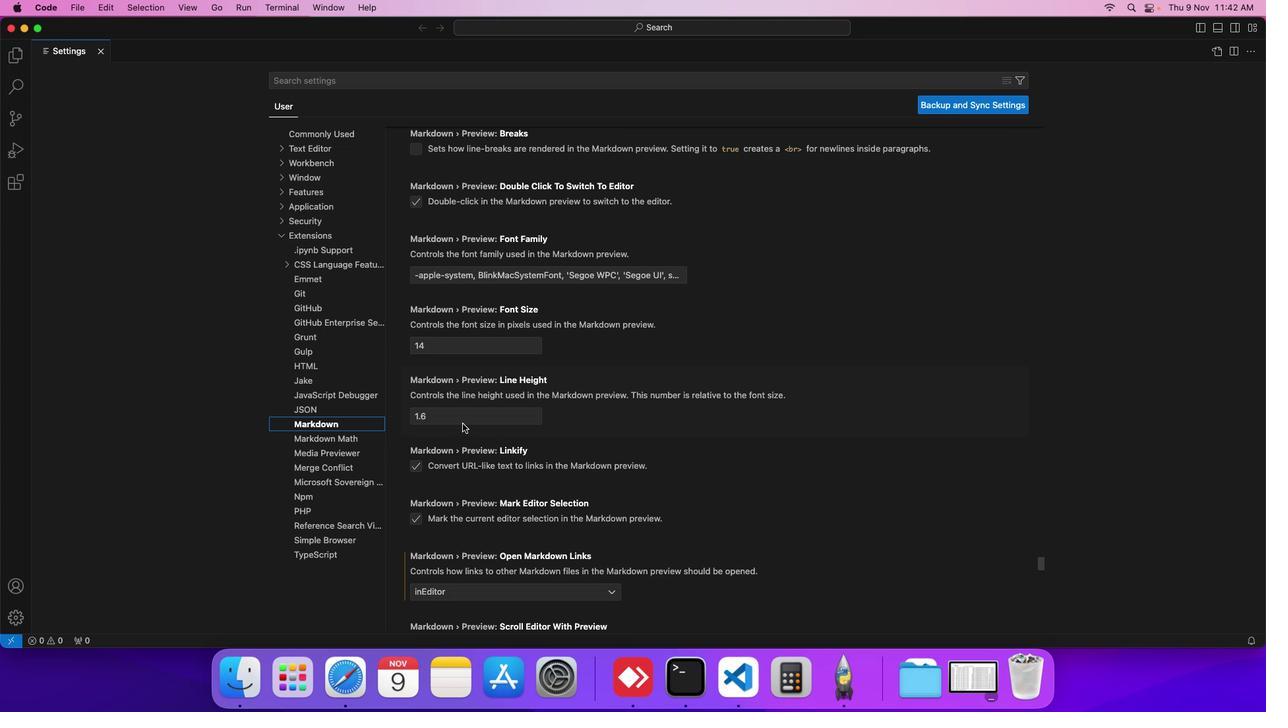 
Action: Mouse scrolled (462, 423) with delta (0, 0)
Screenshot: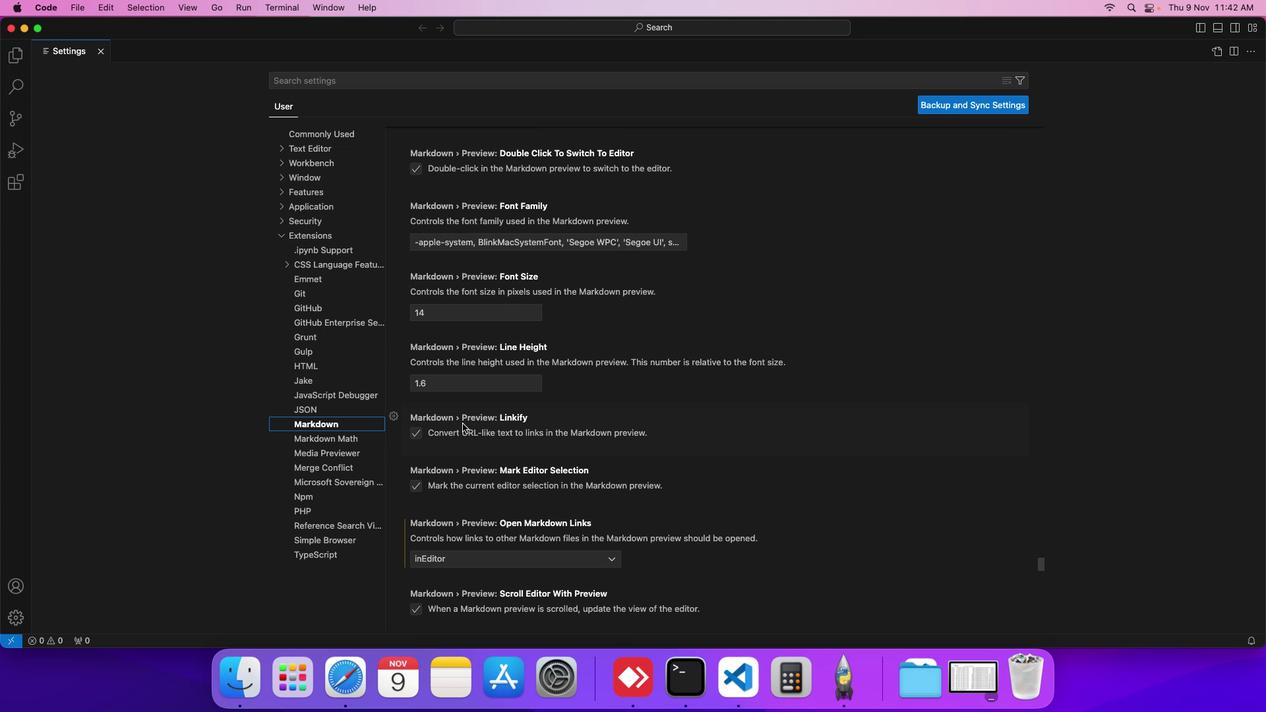 
Action: Mouse scrolled (462, 423) with delta (0, 0)
Screenshot: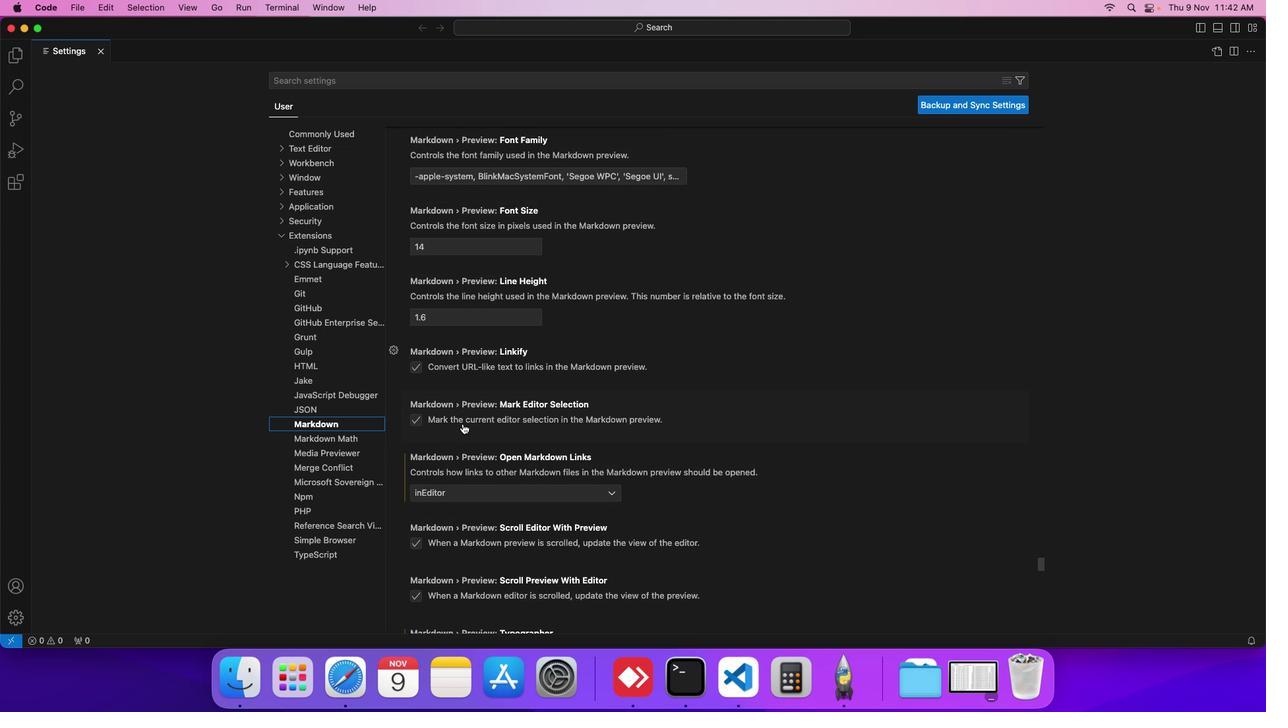 
Action: Mouse scrolled (462, 423) with delta (0, 0)
Screenshot: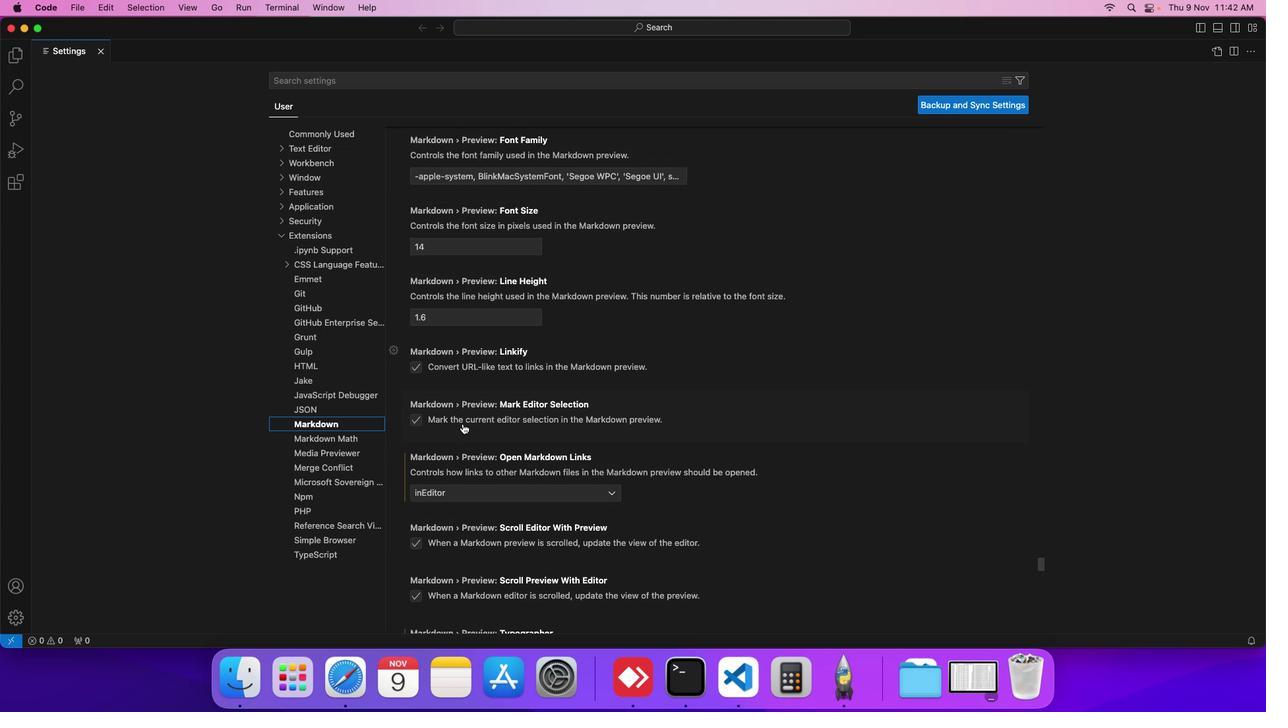 
Action: Mouse scrolled (462, 423) with delta (0, 0)
Screenshot: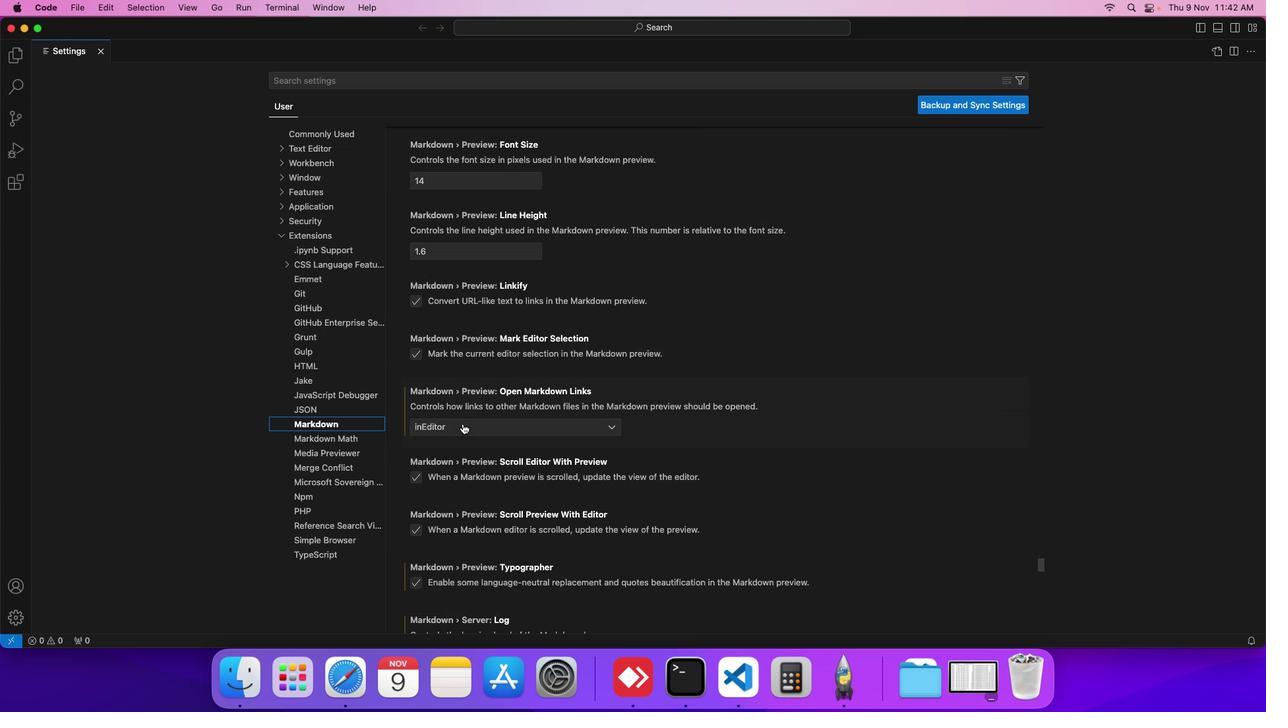 
Action: Mouse scrolled (462, 423) with delta (0, 0)
Screenshot: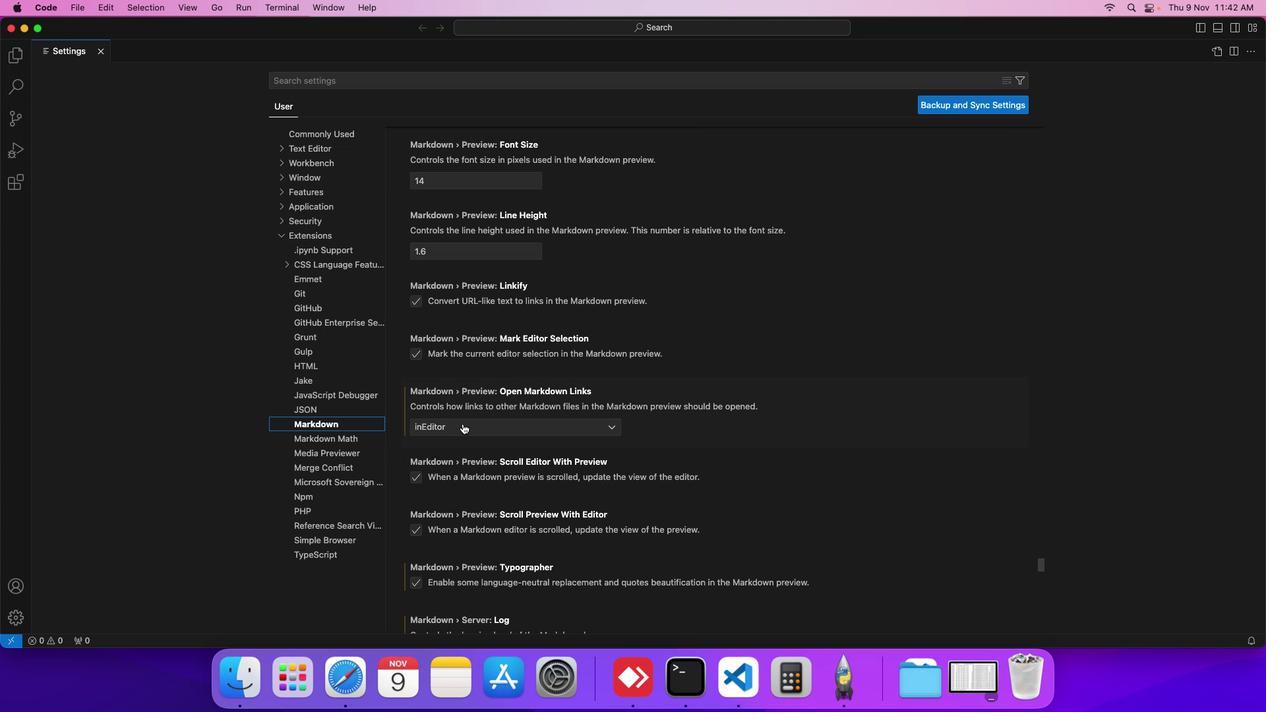 
Action: Mouse scrolled (462, 423) with delta (0, 0)
Screenshot: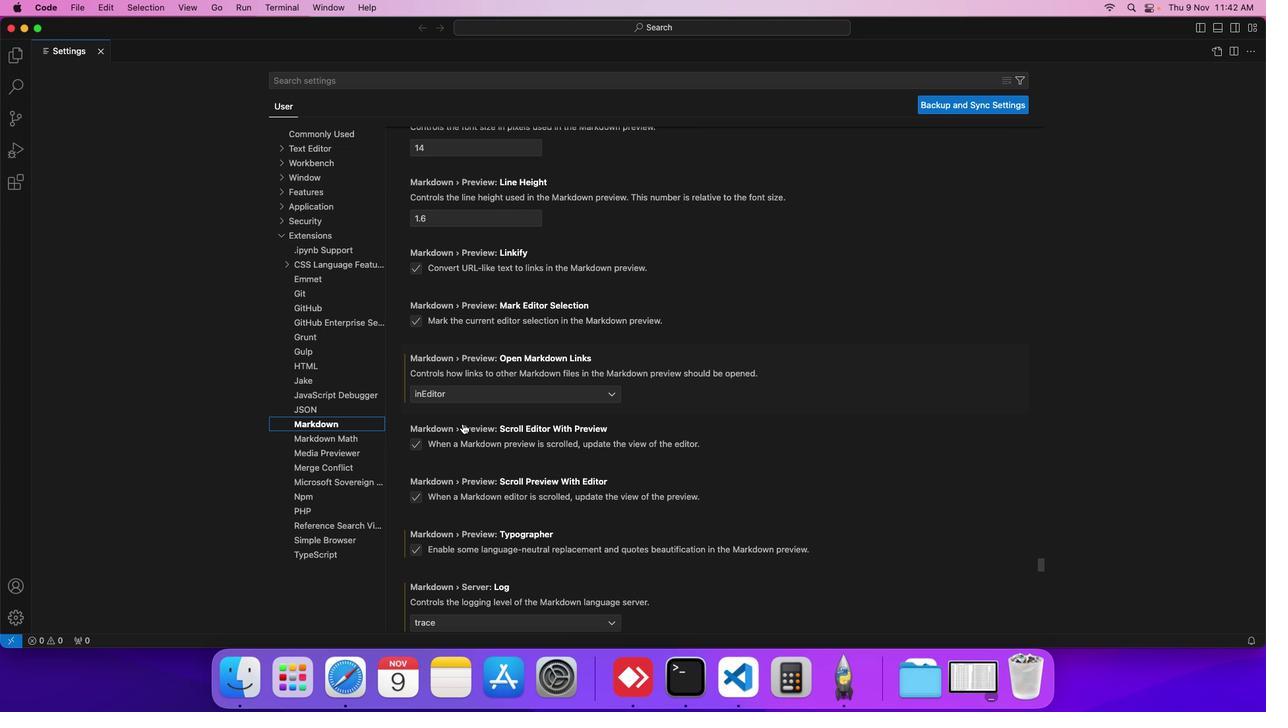 
Action: Mouse scrolled (462, 423) with delta (0, 0)
Screenshot: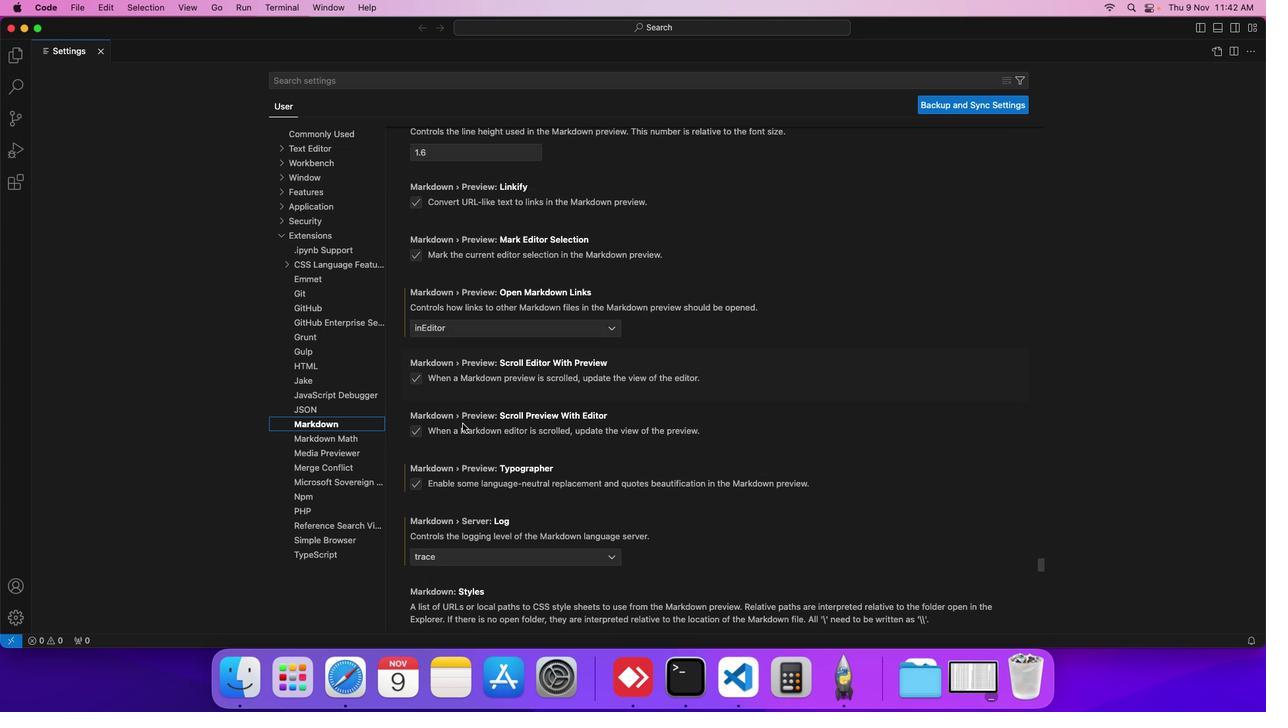 
Action: Mouse scrolled (462, 423) with delta (0, 0)
Screenshot: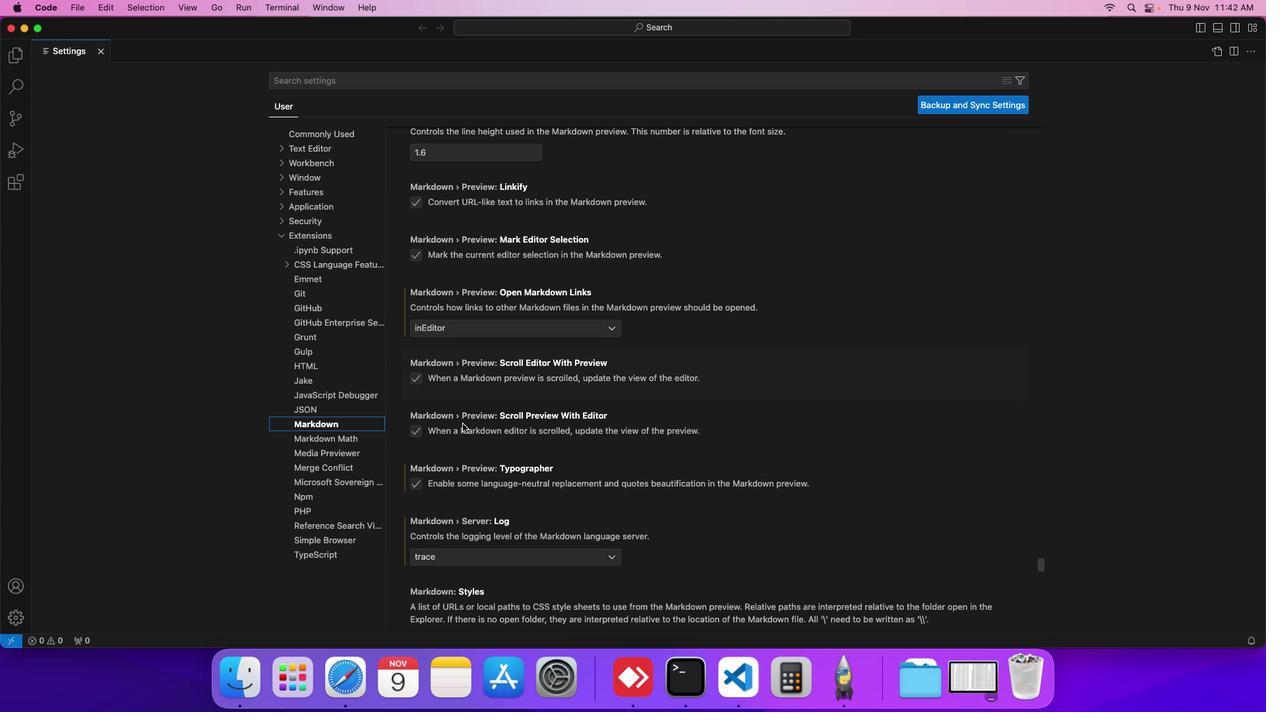 
Action: Mouse scrolled (462, 423) with delta (0, 0)
Screenshot: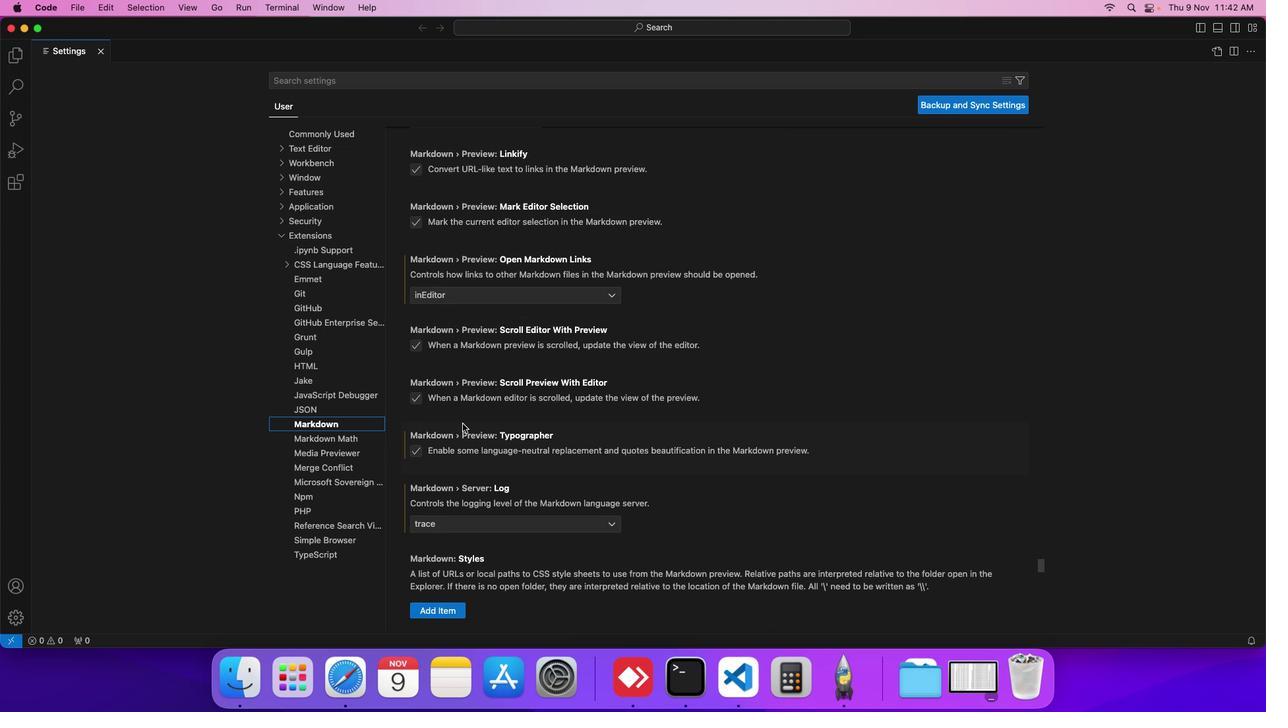 
Action: Mouse scrolled (462, 423) with delta (0, 0)
Screenshot: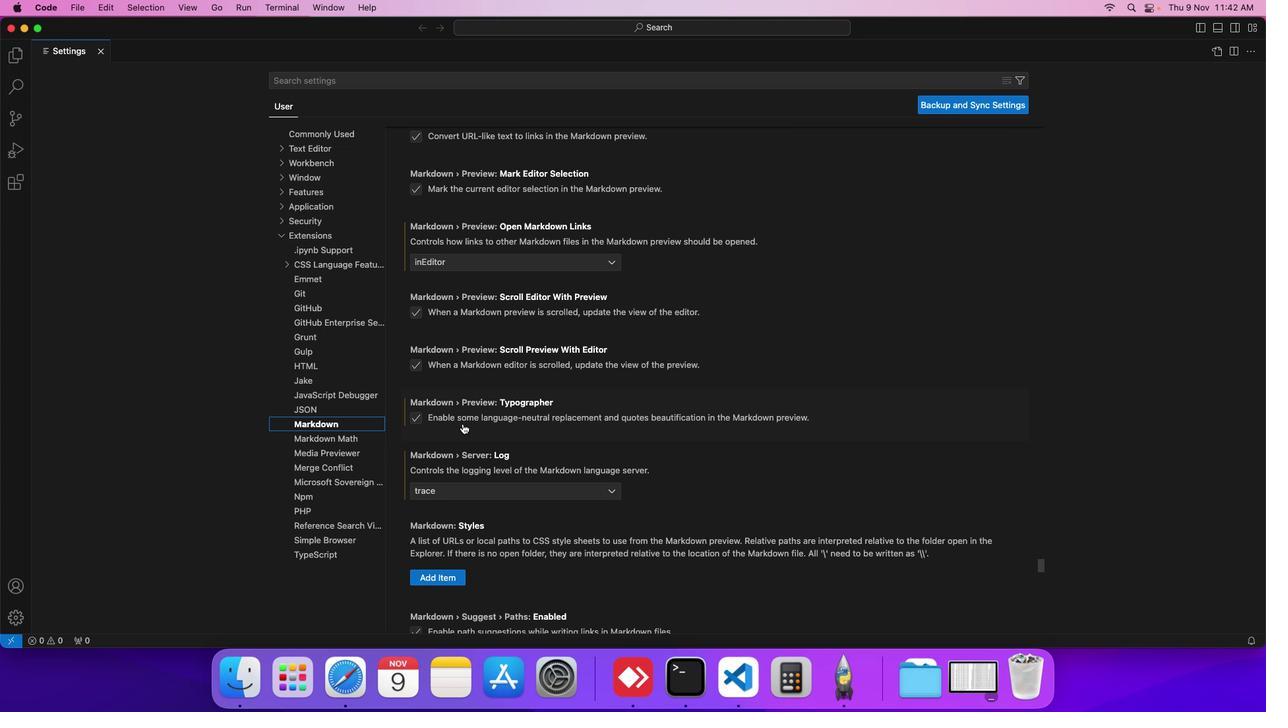 
Action: Mouse scrolled (462, 423) with delta (0, 0)
Screenshot: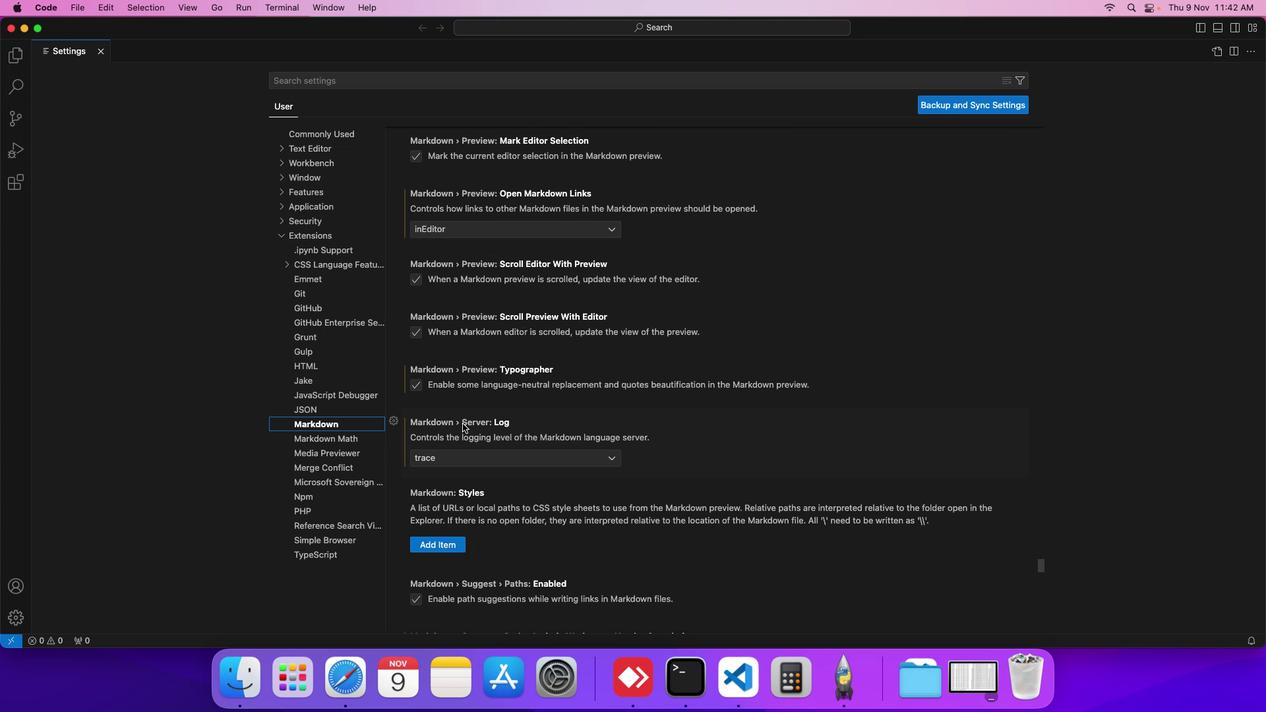 
Action: Mouse scrolled (462, 423) with delta (0, 0)
Screenshot: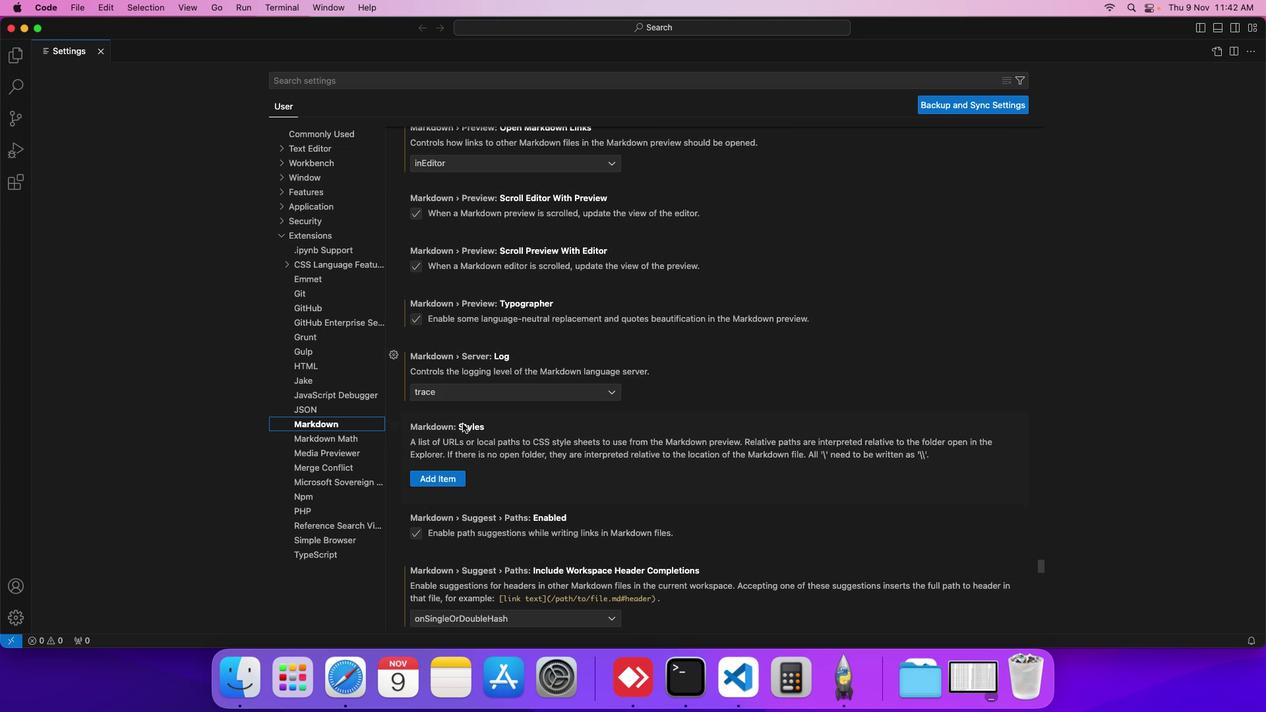 
Action: Mouse scrolled (462, 423) with delta (0, 0)
Screenshot: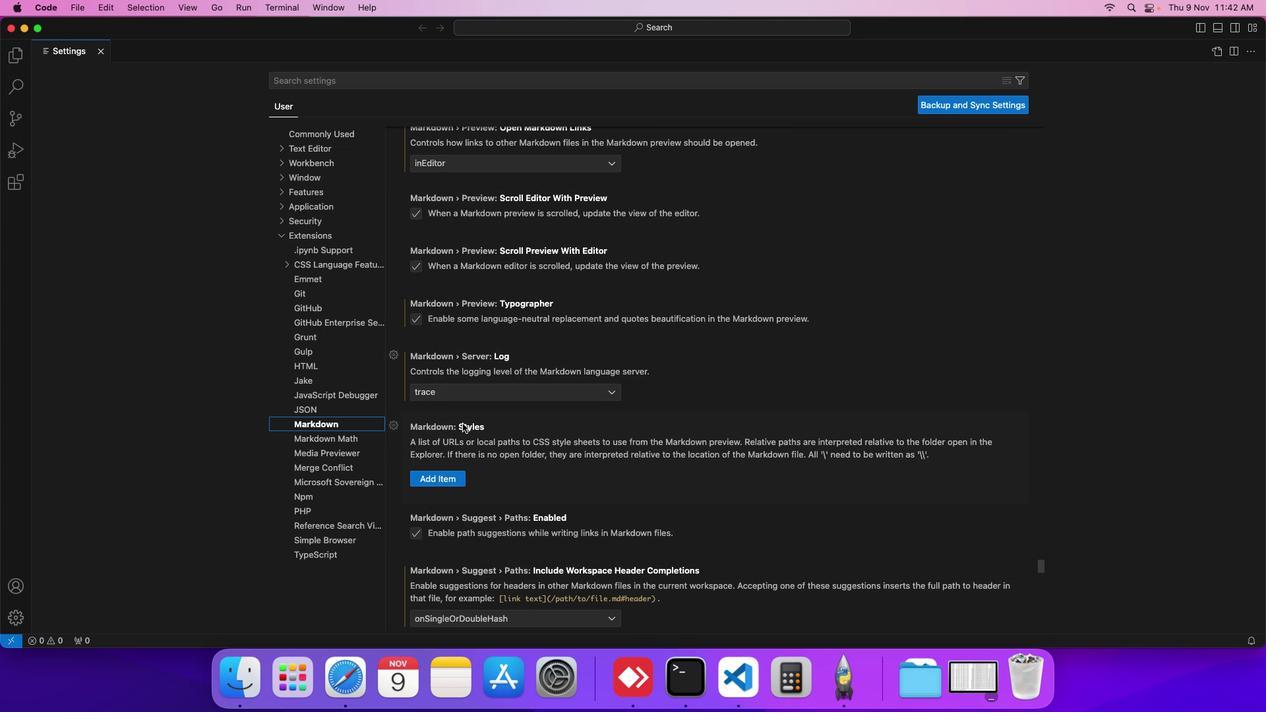 
Action: Mouse scrolled (462, 423) with delta (0, 0)
Screenshot: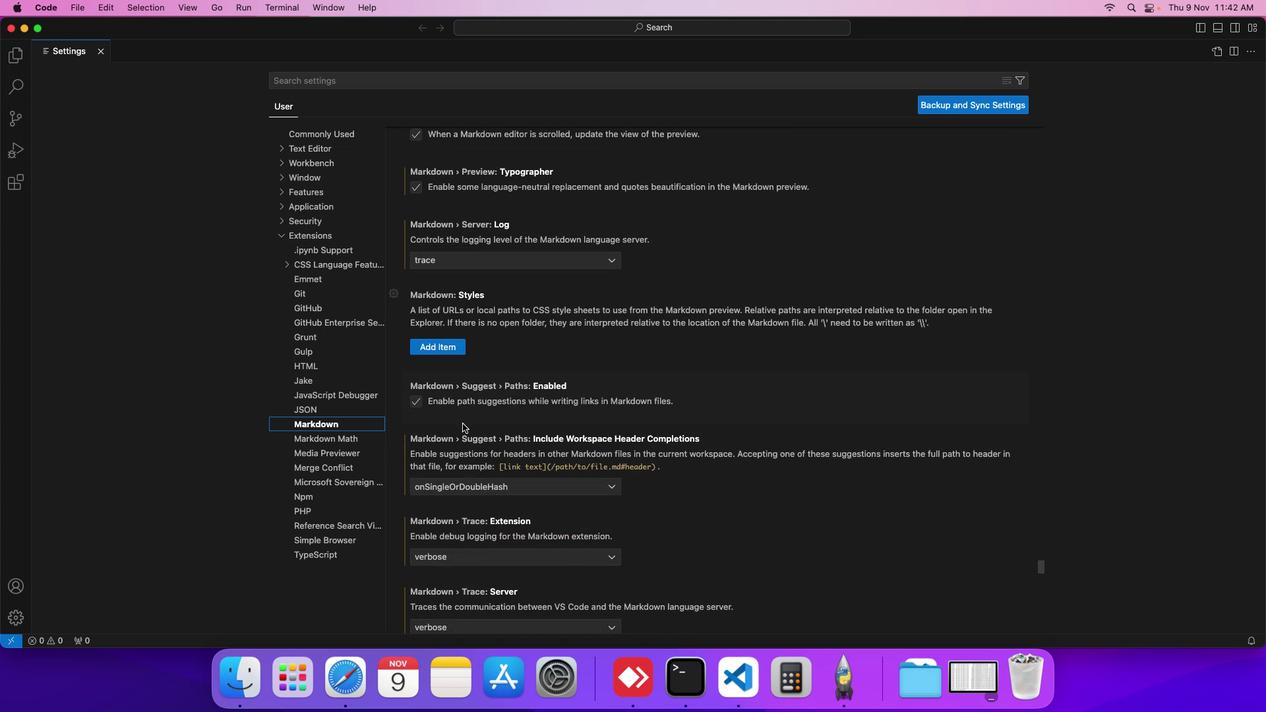 
Action: Mouse scrolled (462, 423) with delta (0, 0)
Screenshot: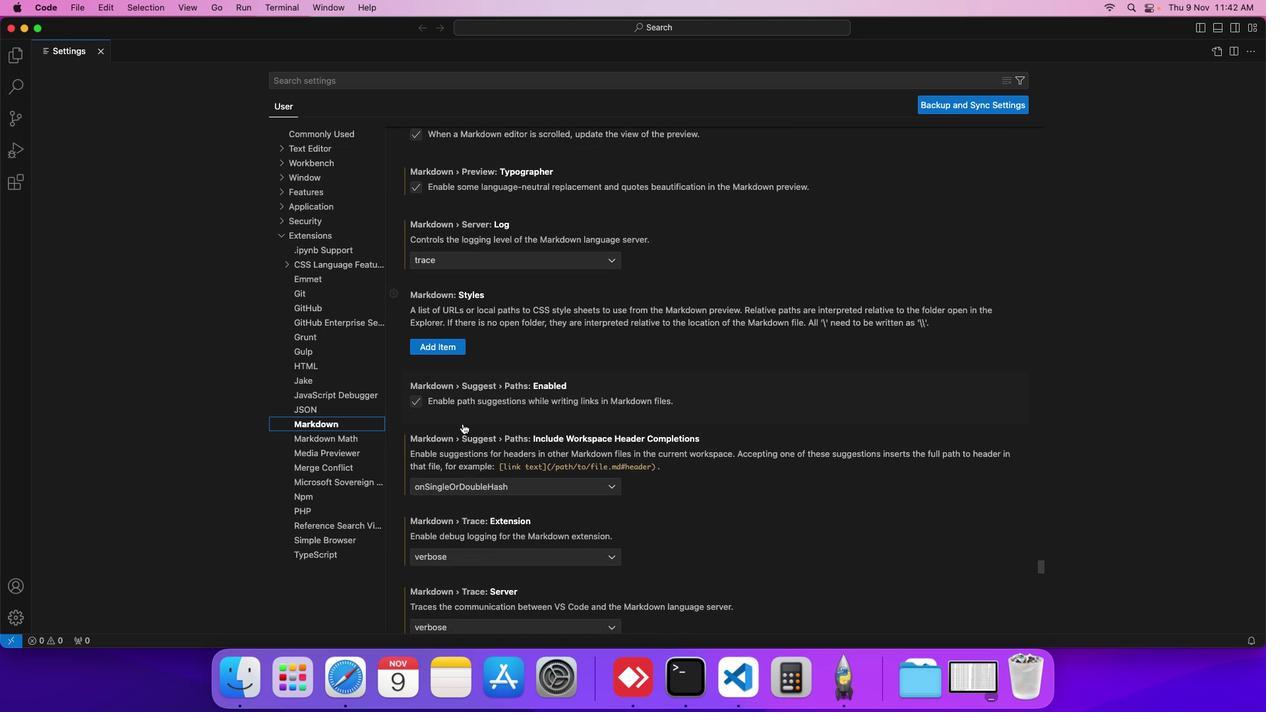 
Action: Mouse scrolled (462, 423) with delta (0, -1)
Screenshot: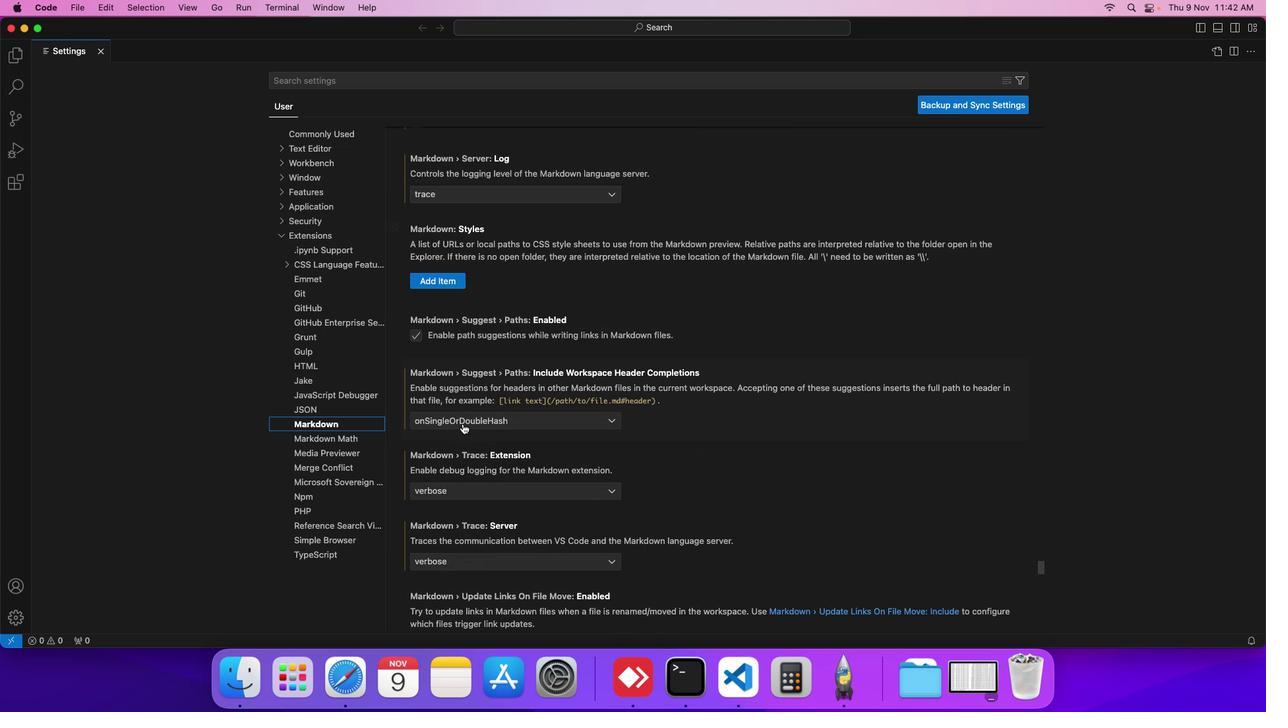 
Action: Mouse scrolled (462, 423) with delta (0, -1)
Screenshot: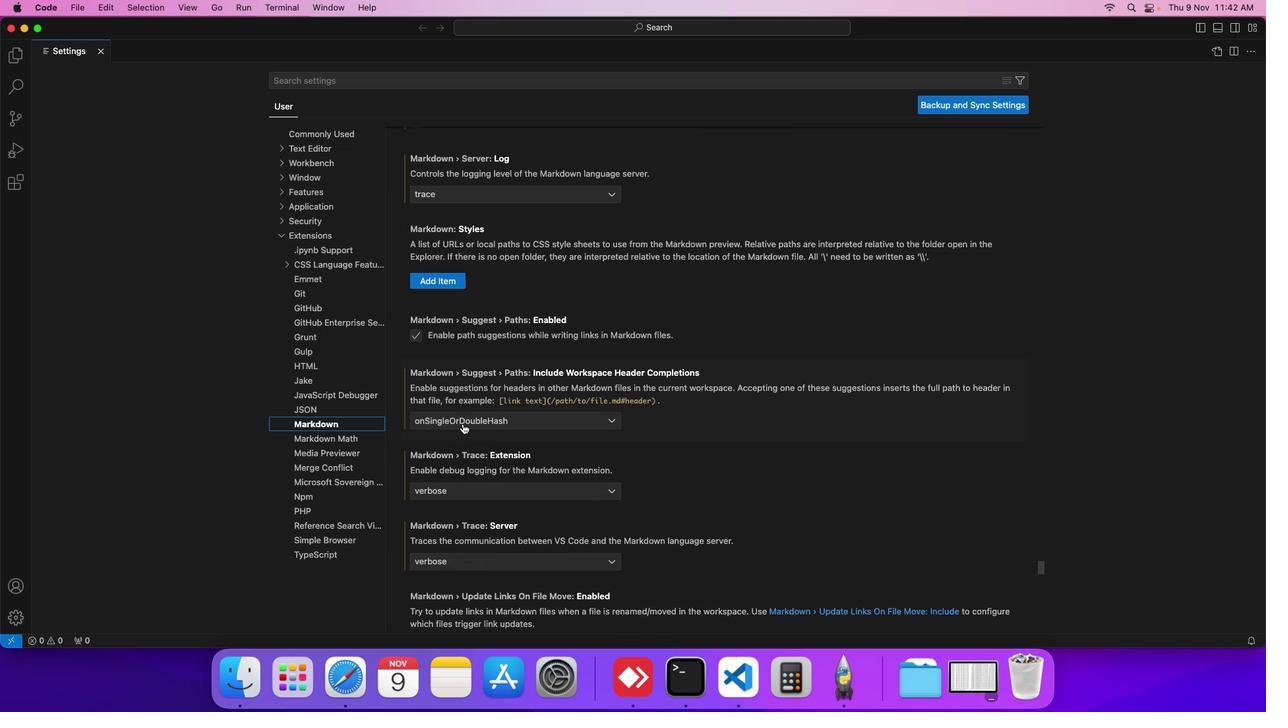 
Action: Mouse scrolled (462, 423) with delta (0, 0)
Screenshot: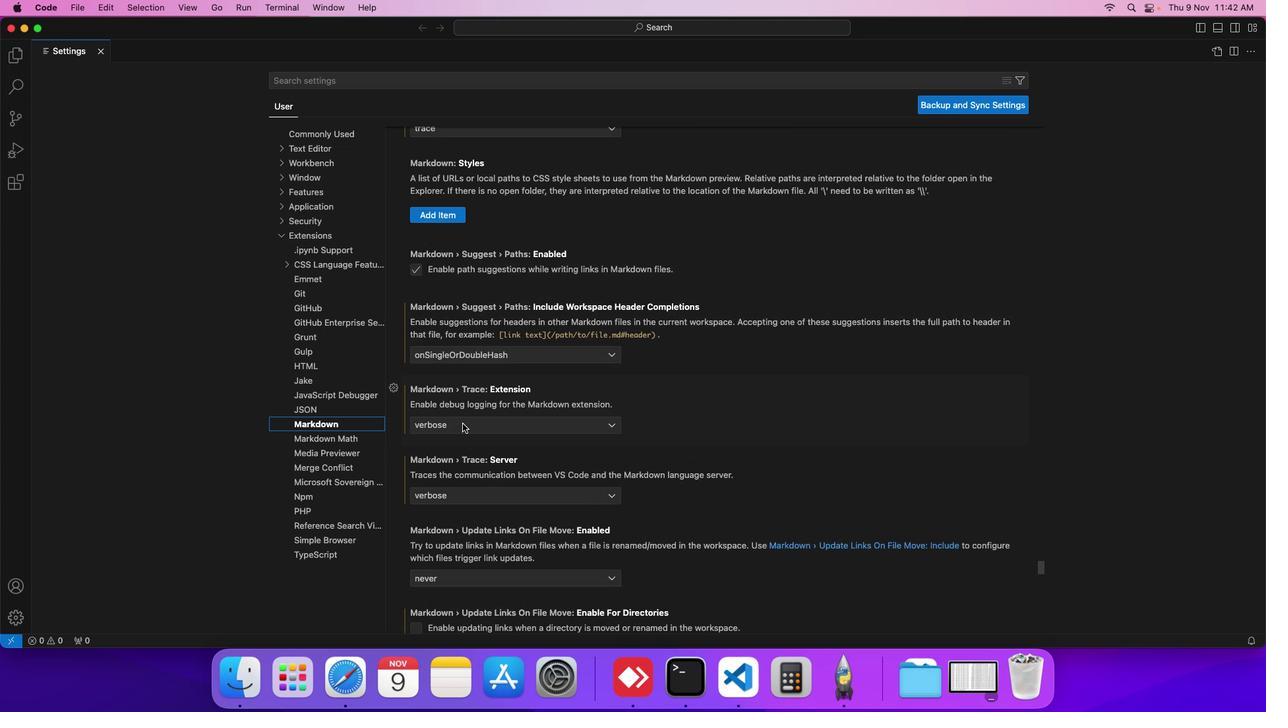 
Action: Mouse scrolled (462, 423) with delta (0, 0)
Screenshot: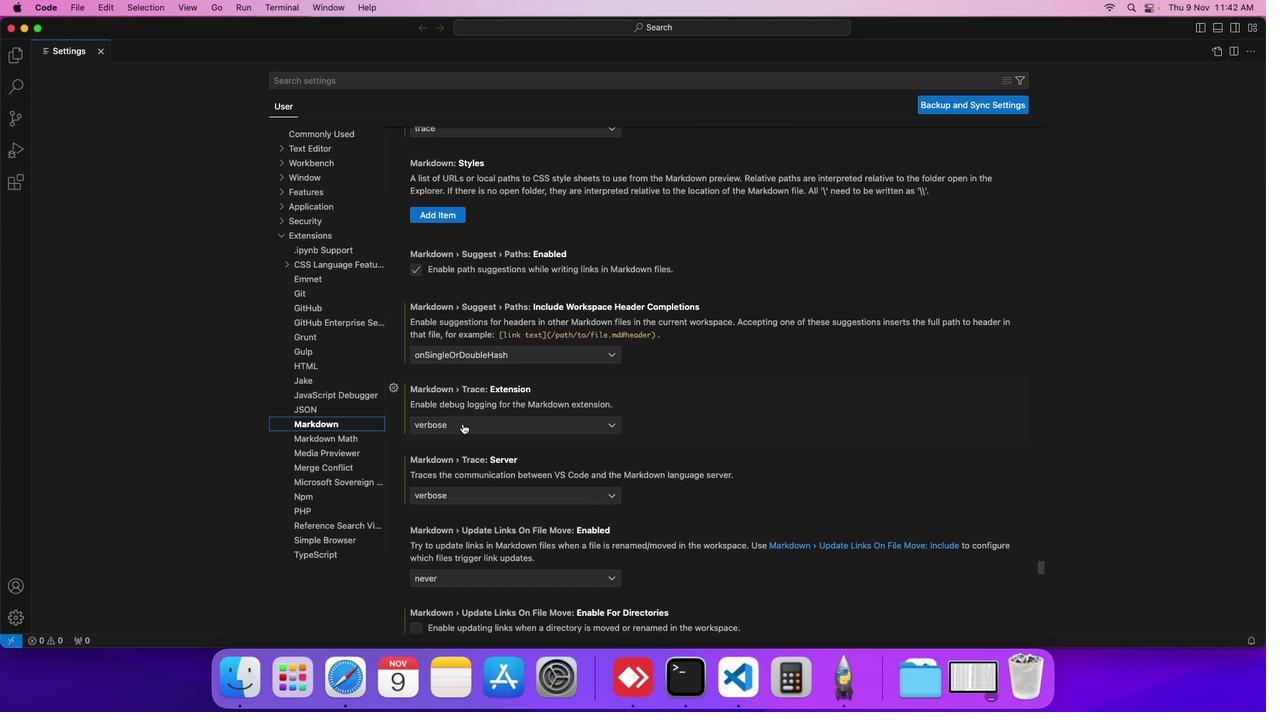 
Action: Mouse scrolled (462, 423) with delta (0, 0)
Screenshot: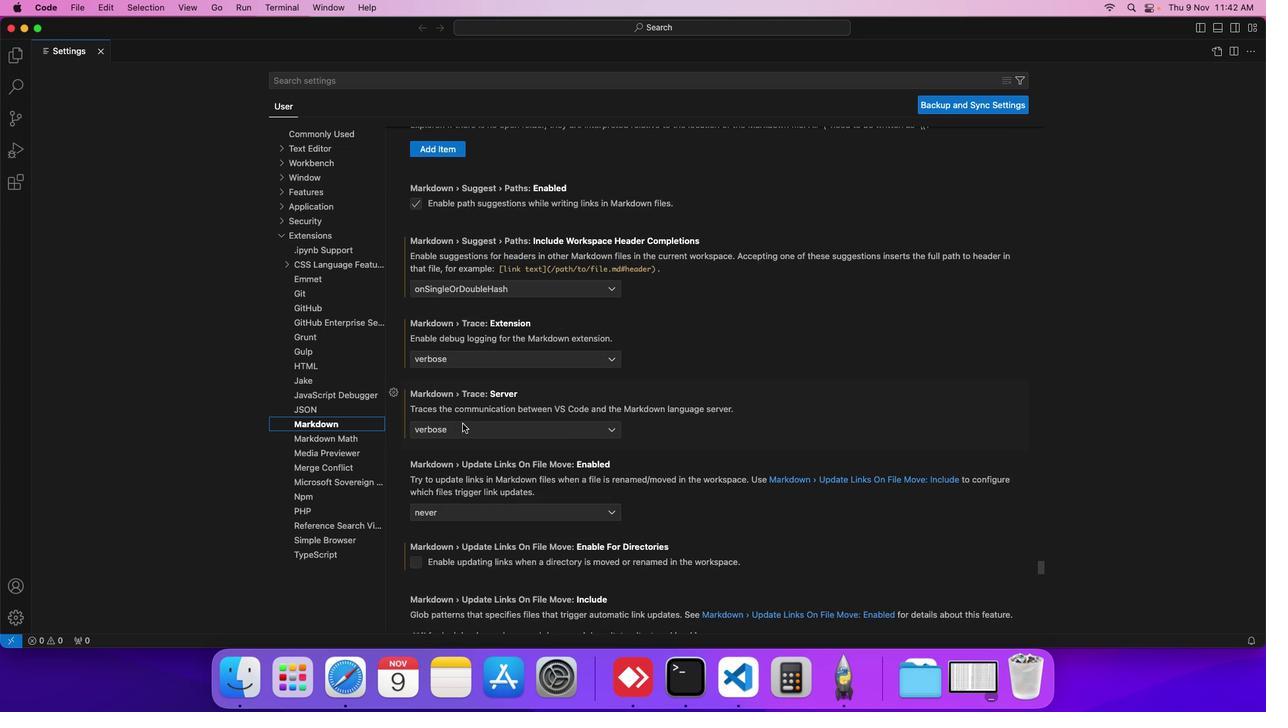 
Action: Mouse scrolled (462, 423) with delta (0, 0)
Screenshot: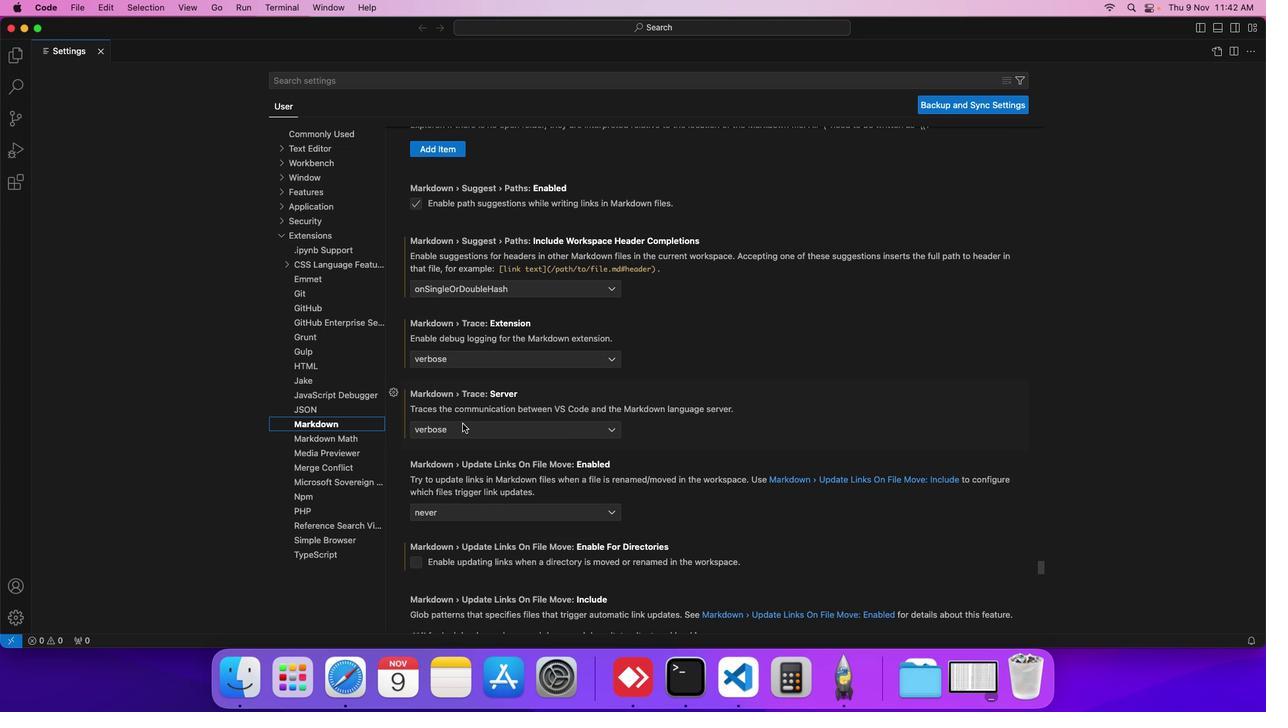 
Action: Mouse scrolled (462, 423) with delta (0, 0)
Screenshot: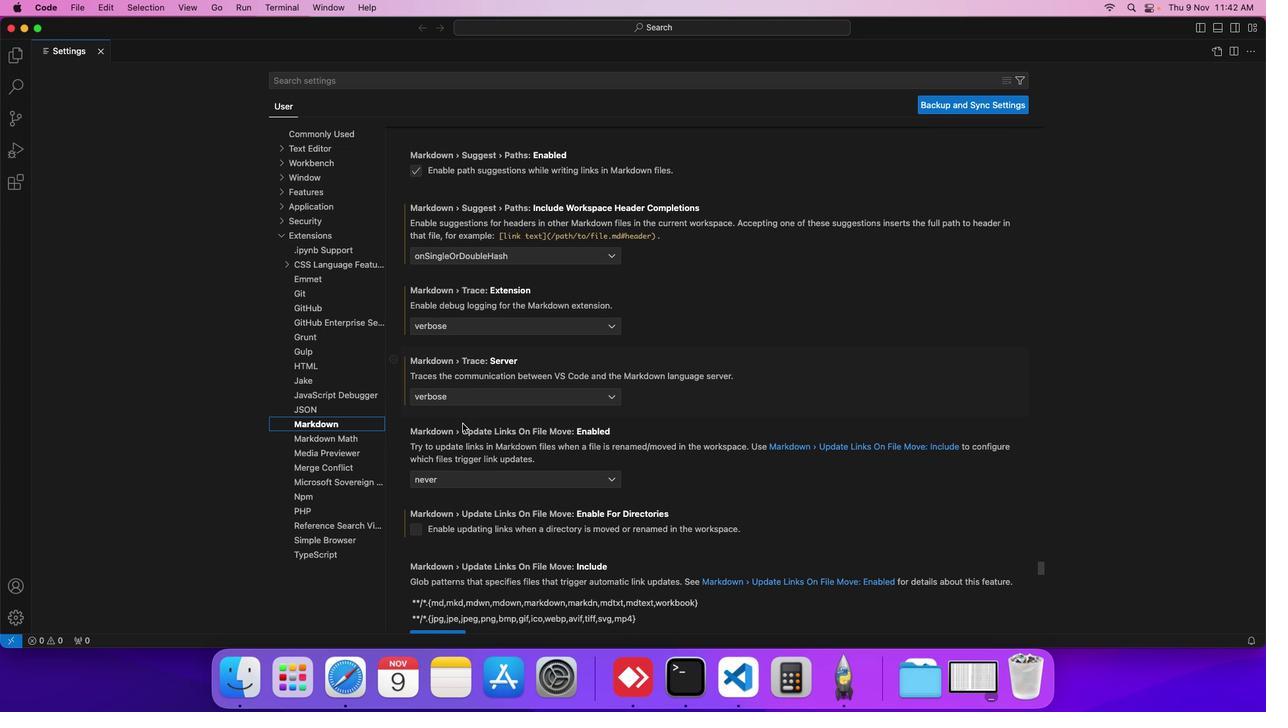 
Action: Mouse scrolled (462, 423) with delta (0, 0)
Screenshot: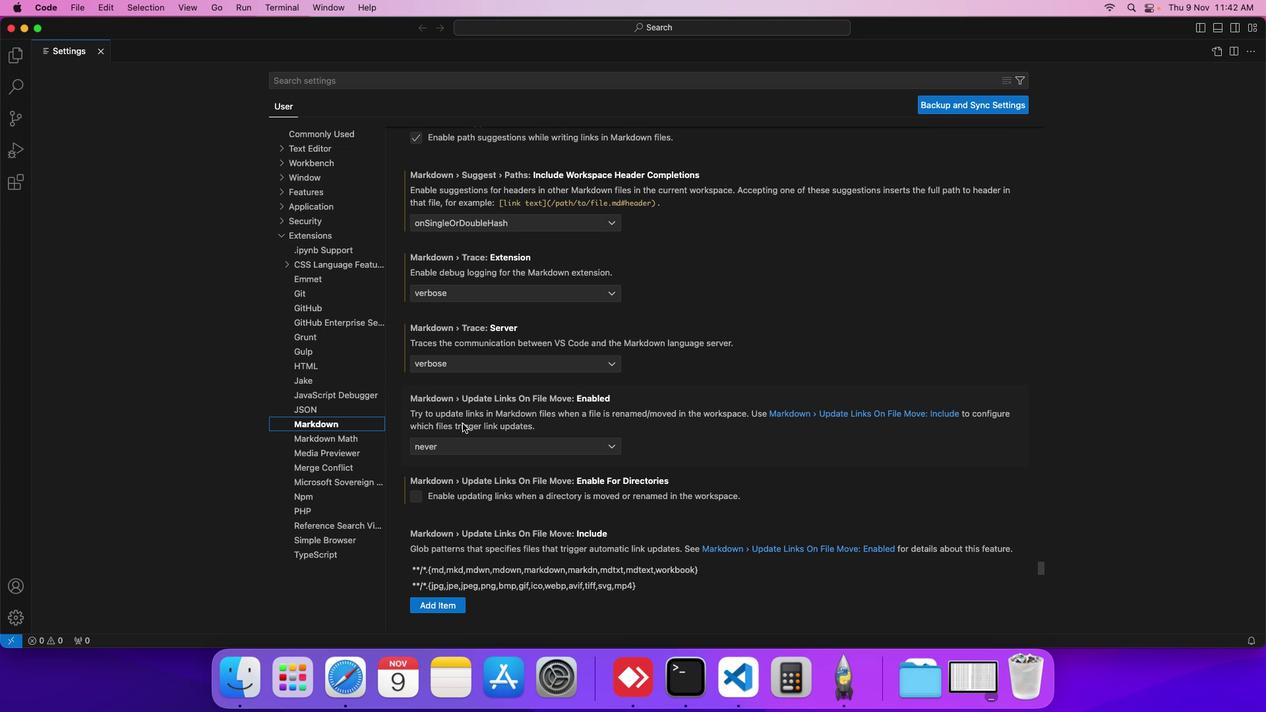 
Action: Mouse scrolled (462, 423) with delta (0, 0)
Screenshot: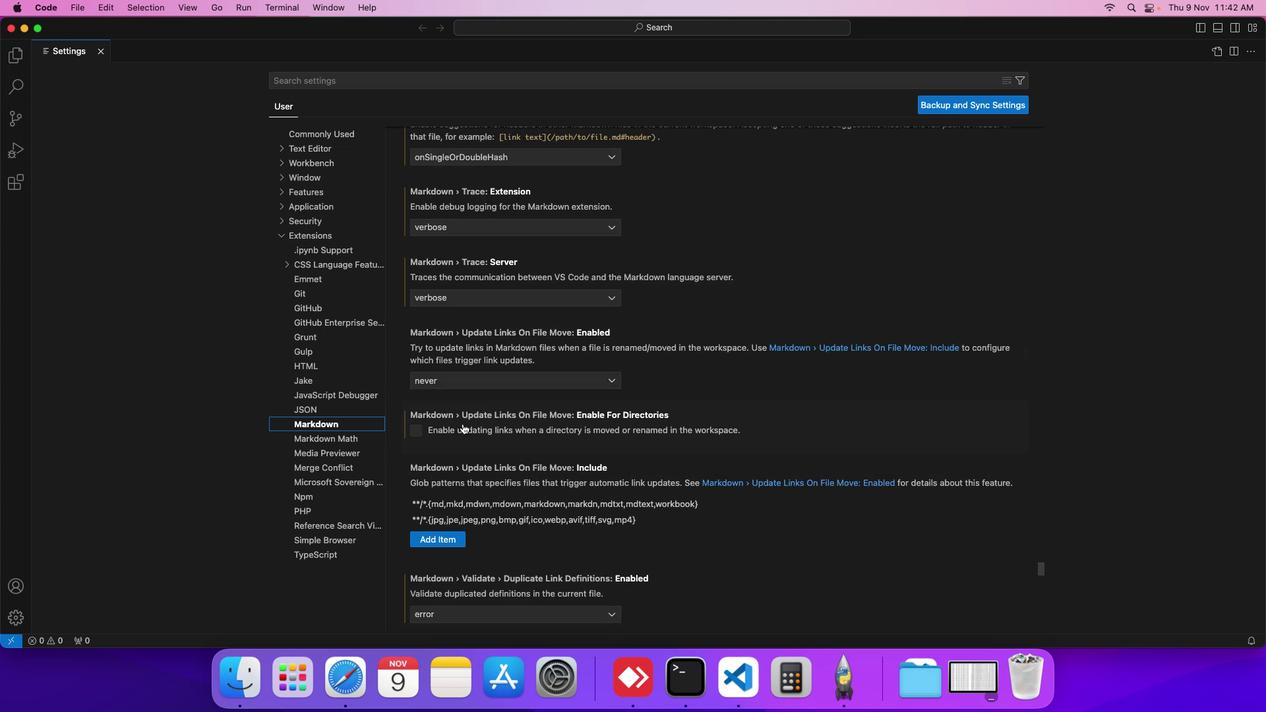 
Action: Mouse scrolled (462, 423) with delta (0, 0)
Screenshot: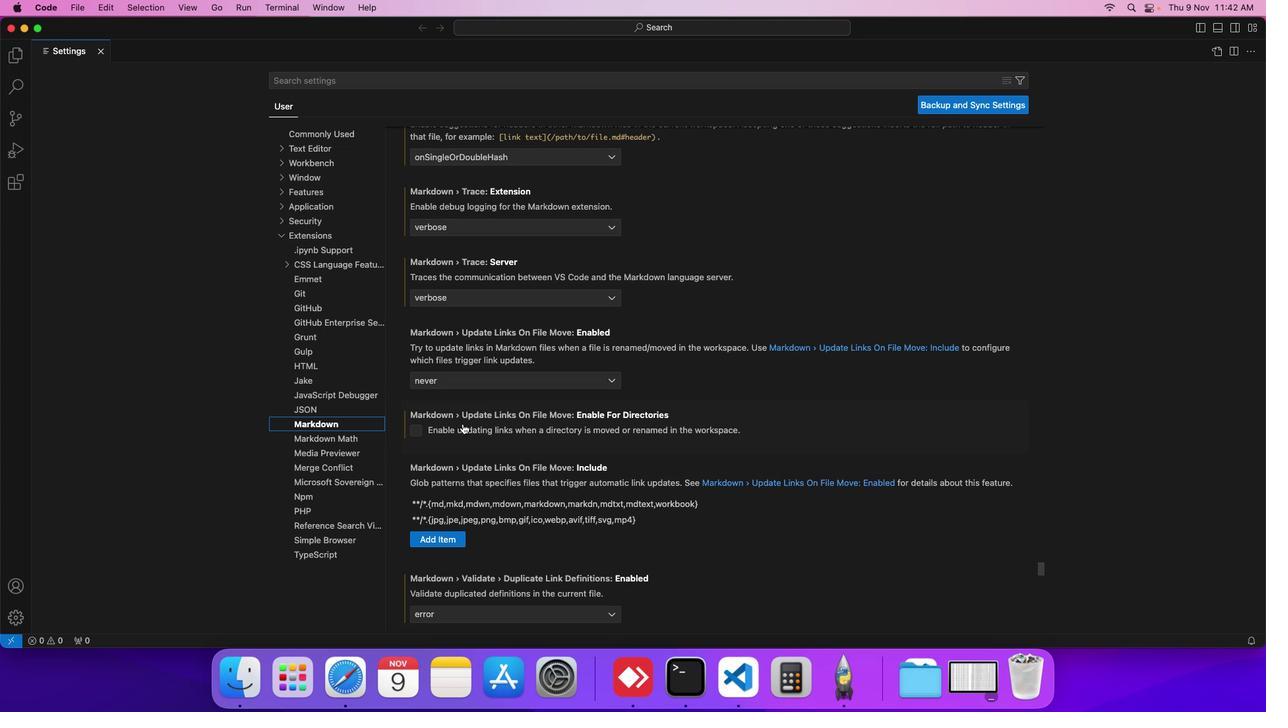 
Action: Mouse scrolled (462, 423) with delta (0, 0)
Screenshot: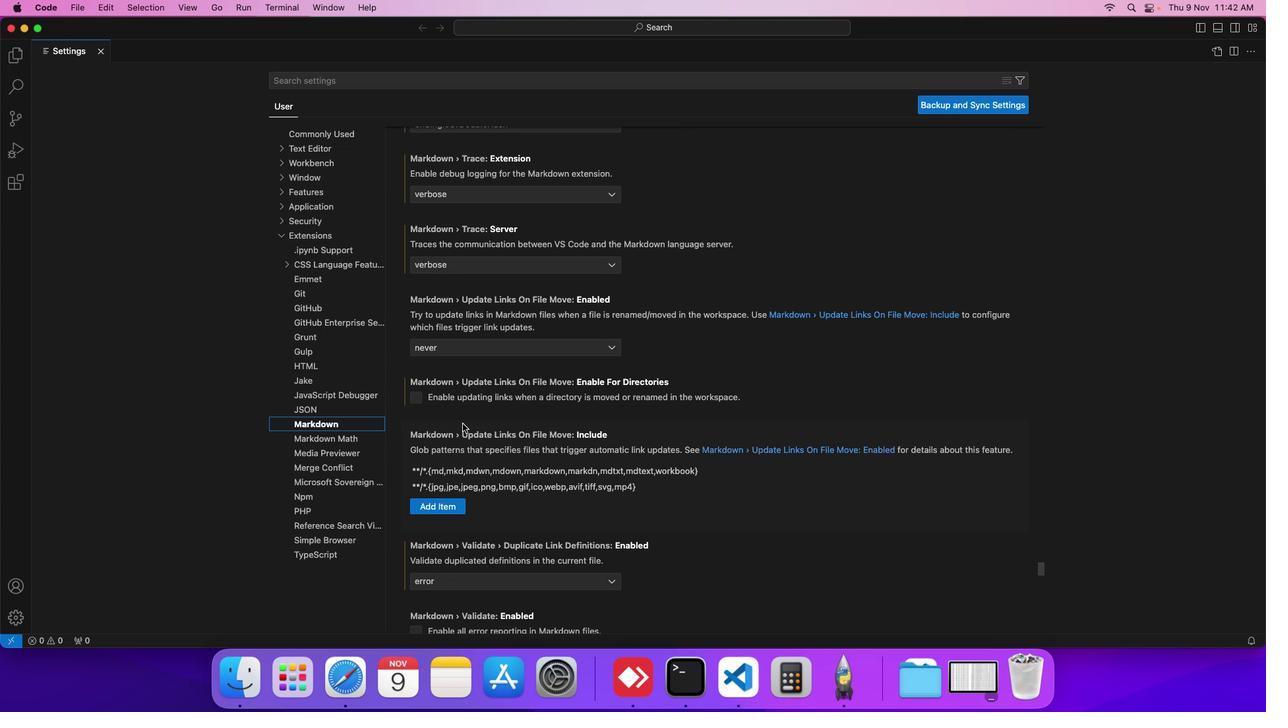 
Action: Mouse scrolled (462, 423) with delta (0, 0)
Screenshot: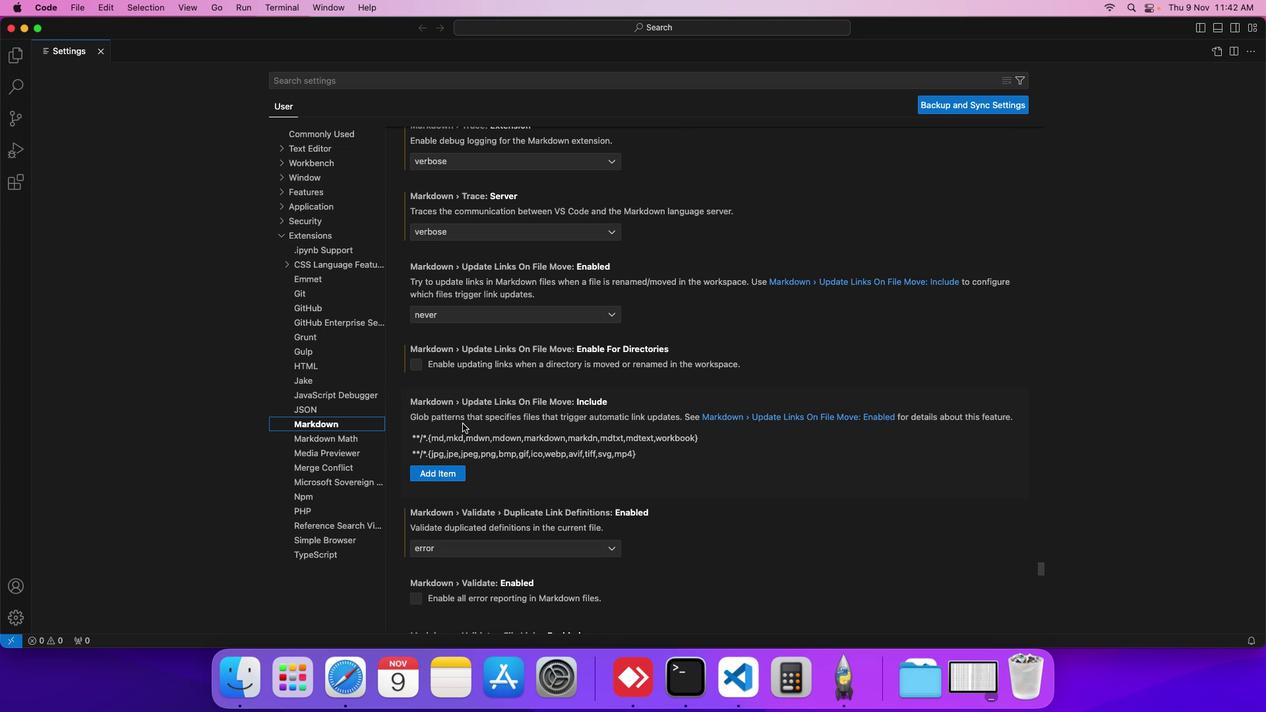 
Action: Mouse scrolled (462, 423) with delta (0, 0)
Screenshot: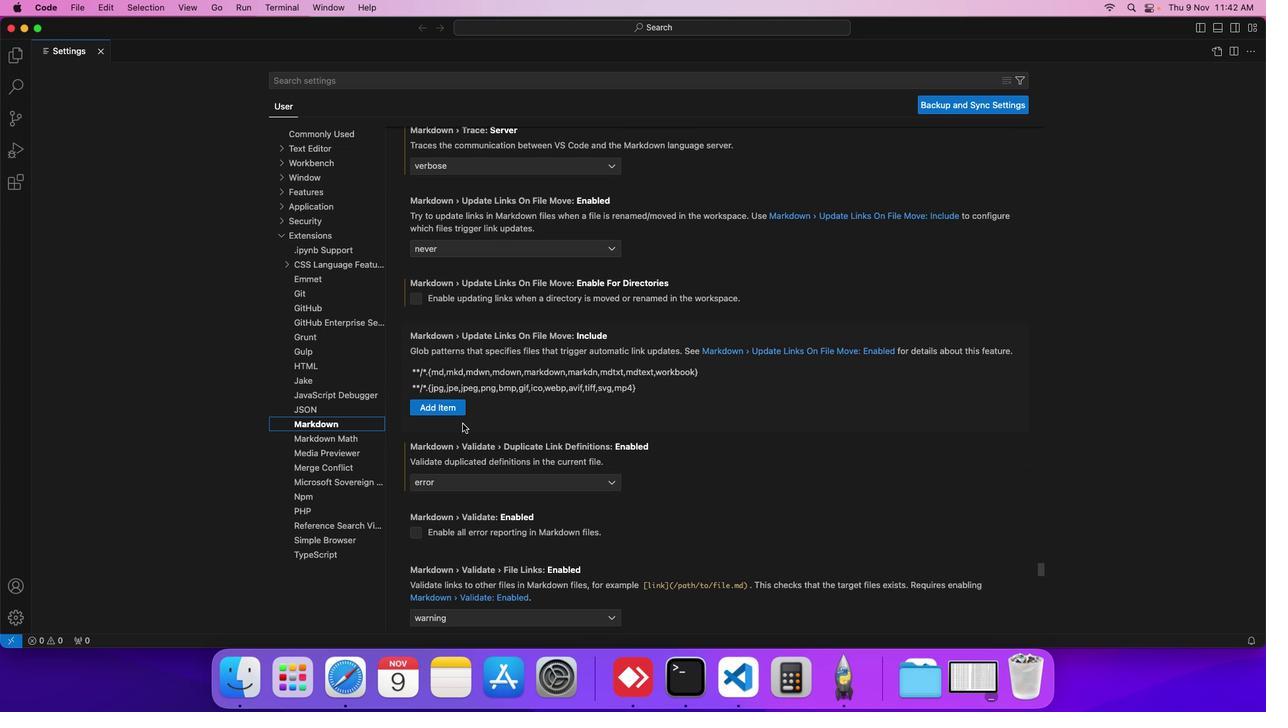
Action: Mouse scrolled (462, 423) with delta (0, 0)
Screenshot: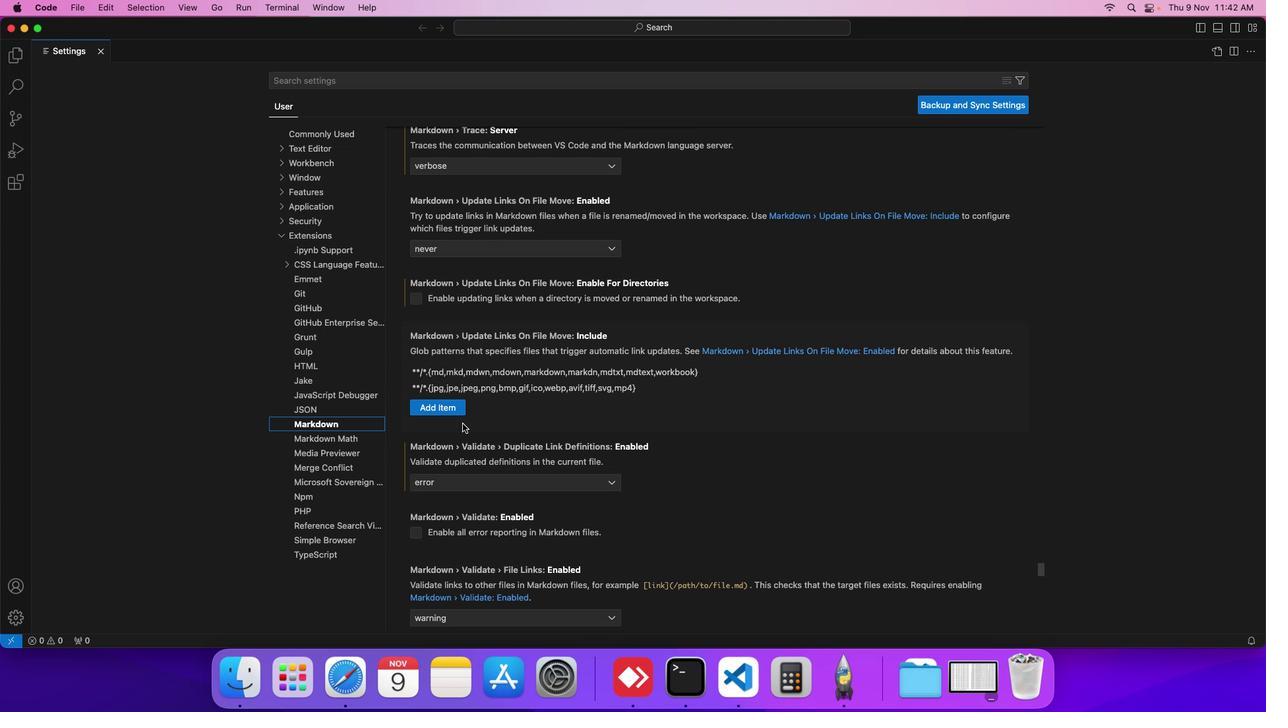 
Action: Mouse scrolled (462, 423) with delta (0, 0)
Screenshot: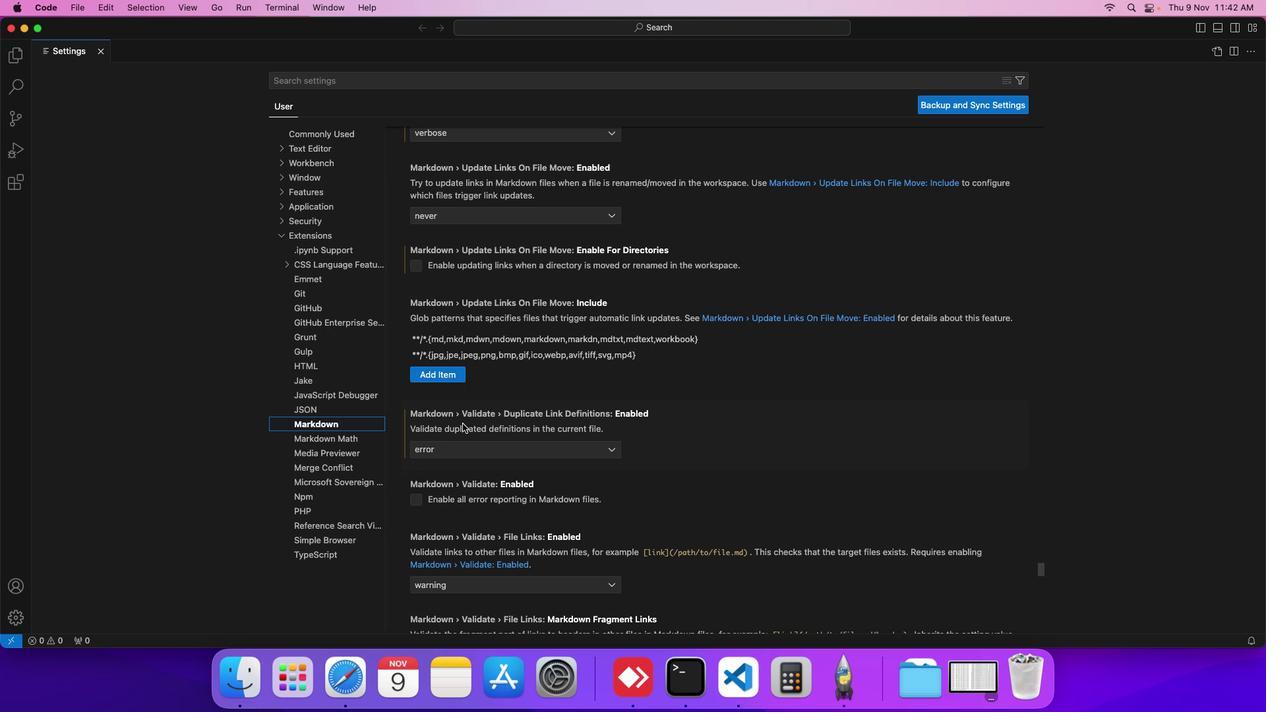 
Action: Mouse scrolled (462, 423) with delta (0, 0)
Screenshot: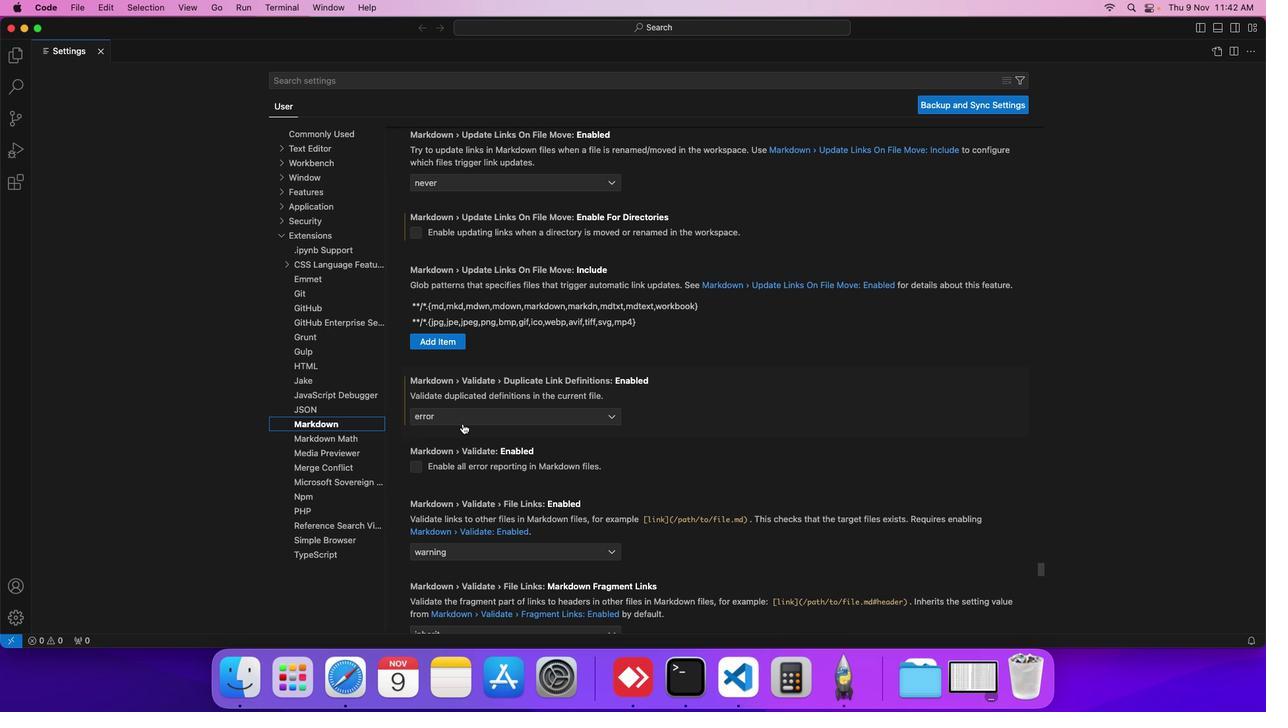 
Action: Mouse scrolled (462, 423) with delta (0, 0)
Screenshot: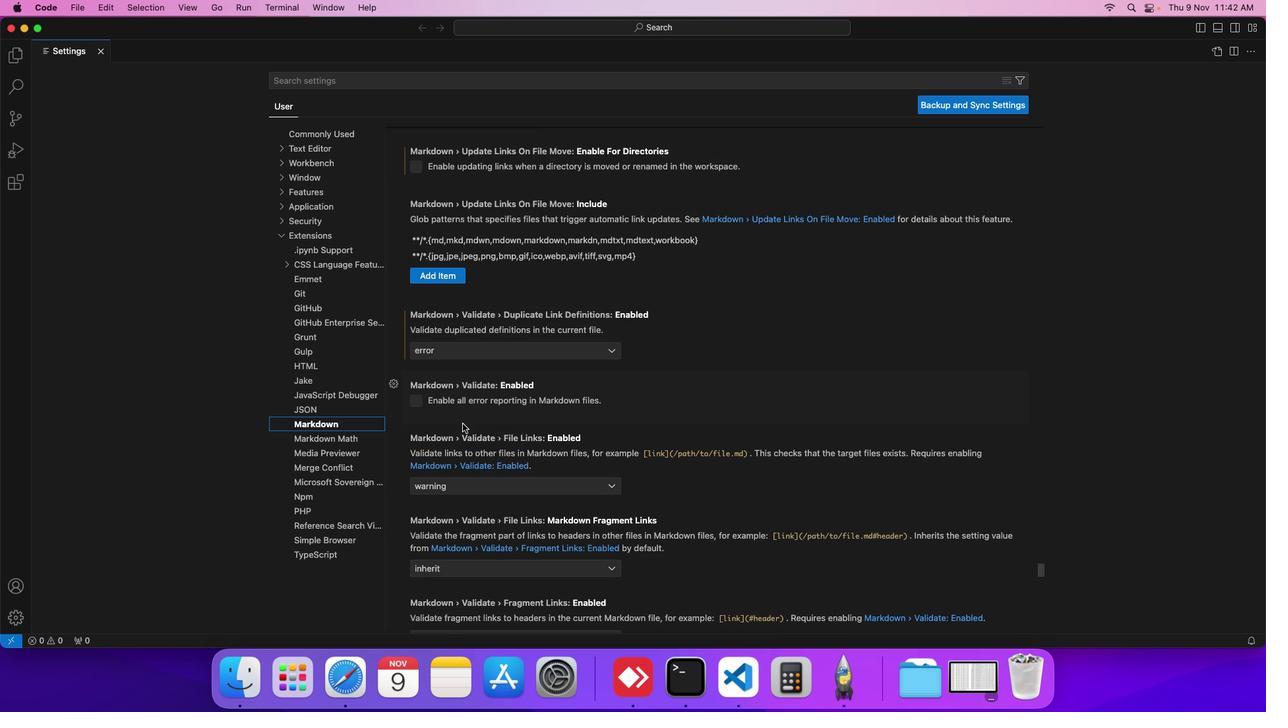 
Action: Mouse scrolled (462, 423) with delta (0, 0)
Screenshot: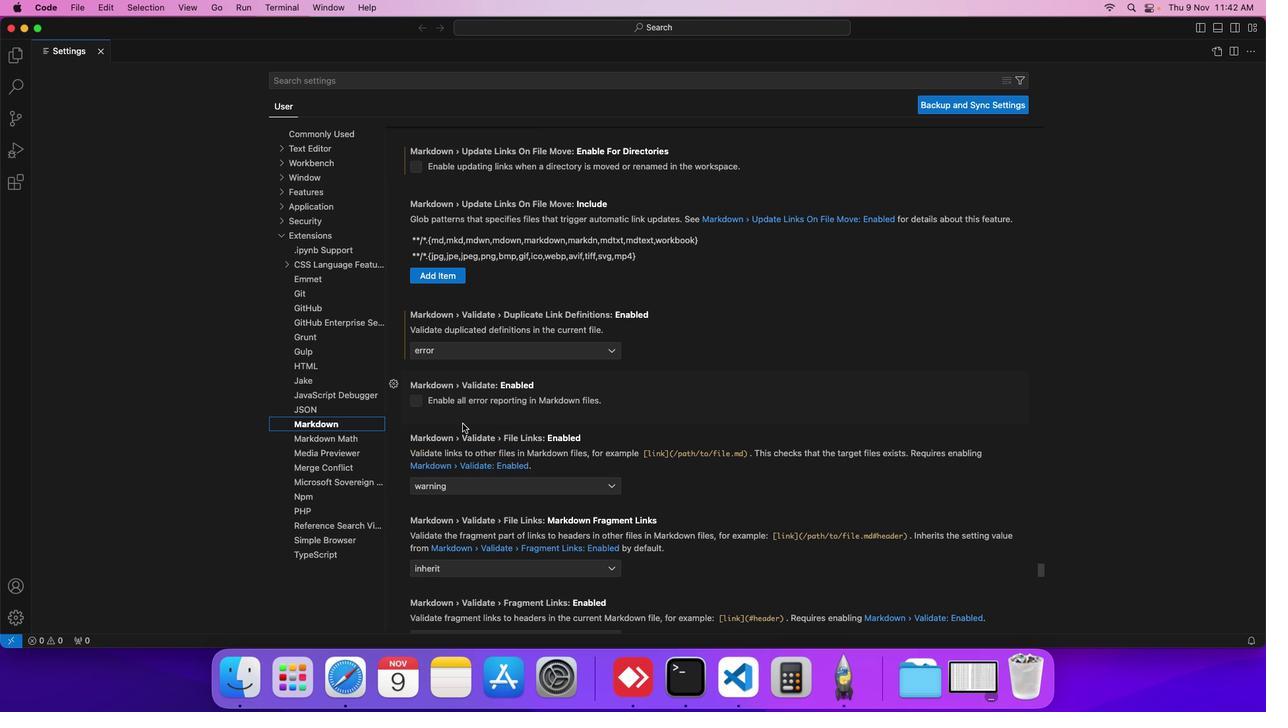 
Action: Mouse moved to (416, 399)
Screenshot: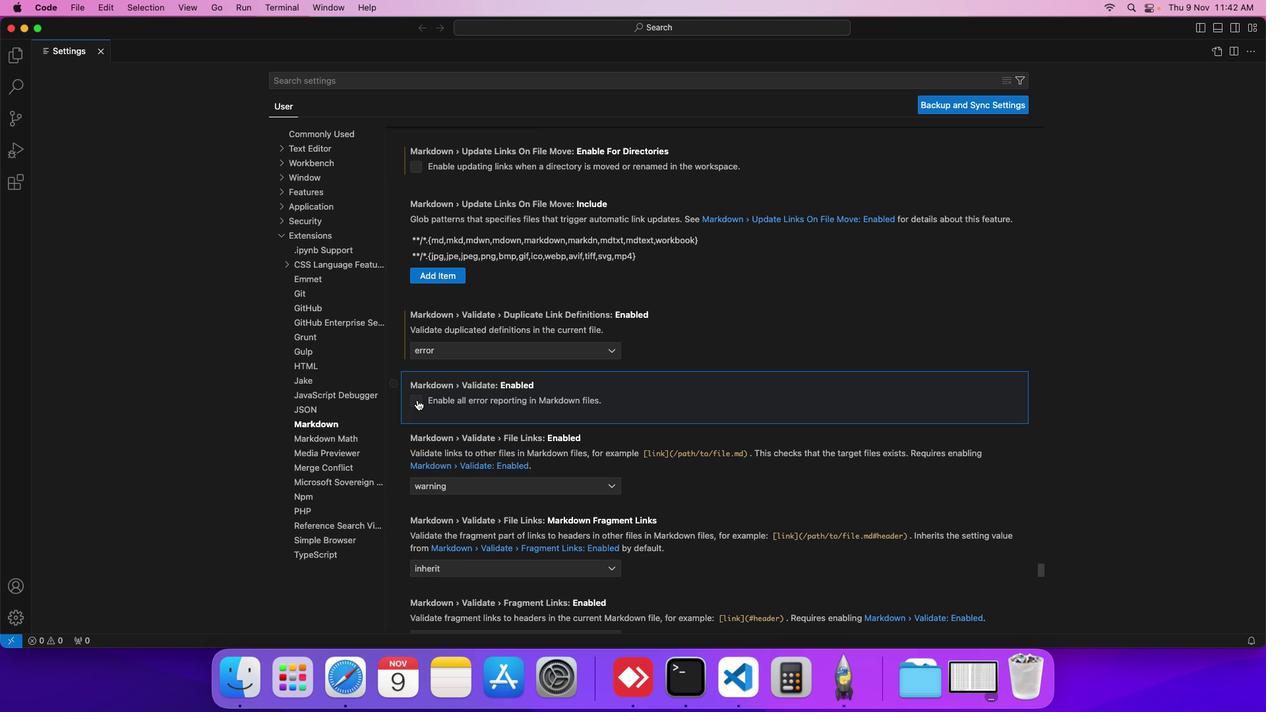 
Action: Mouse pressed left at (416, 399)
Screenshot: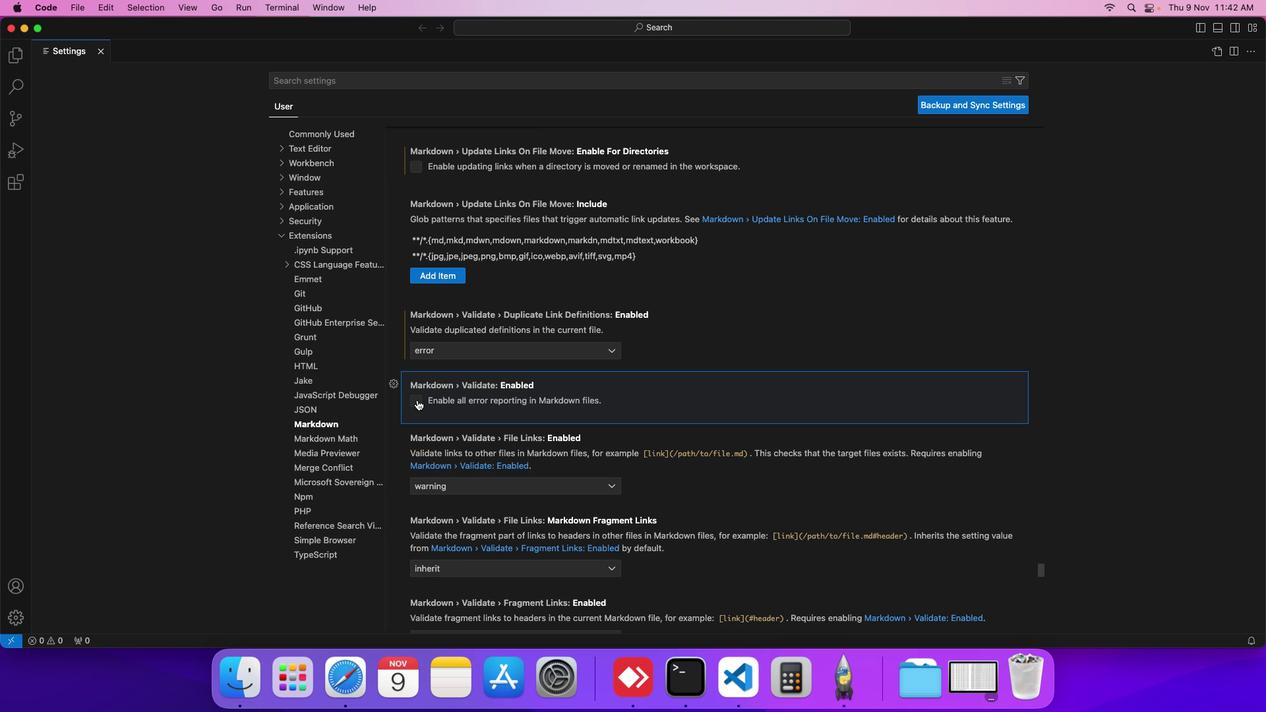 
Action: Mouse moved to (451, 408)
Screenshot: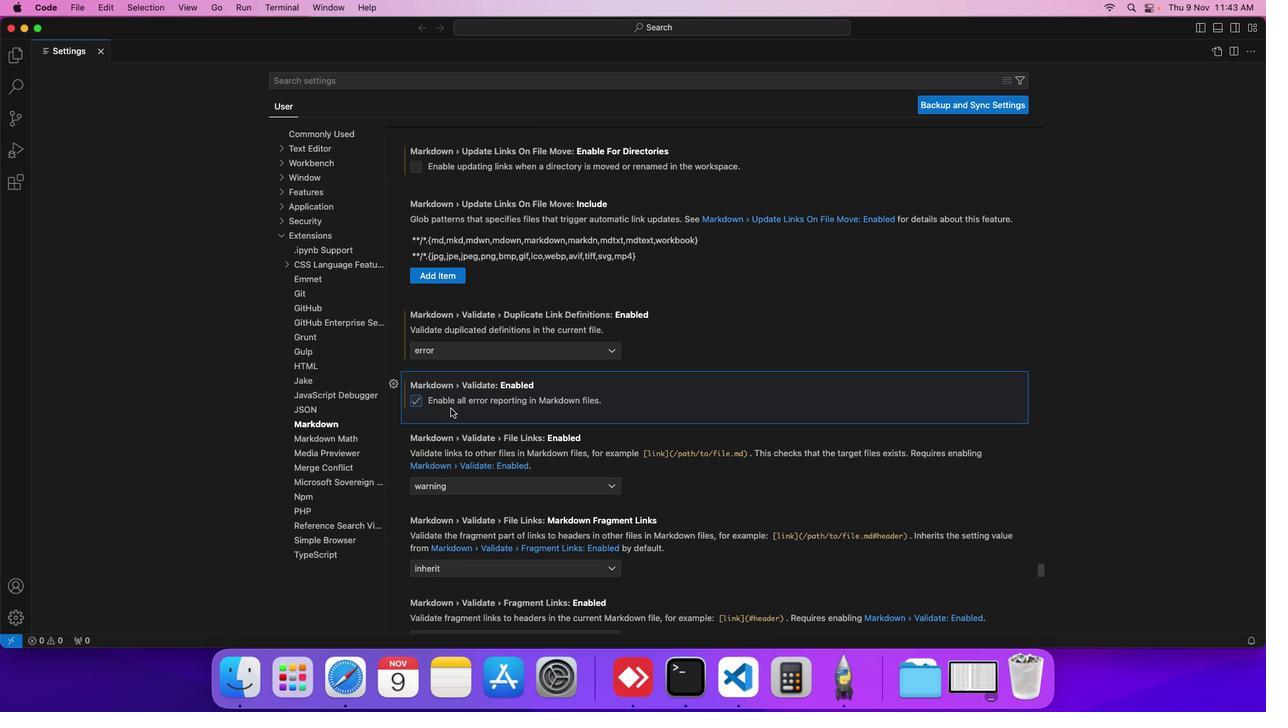 
